 Task: Look for Airbnb properties in Leribe, Lesotho from 4th November, 2023 to 15th November, 2023 for 2 adults.1  bedroom having 1 bed and 1 bathroom. Property type can be hotel. Booking option can be self check-in. 
Action: Mouse moved to (524, 85)
Screenshot: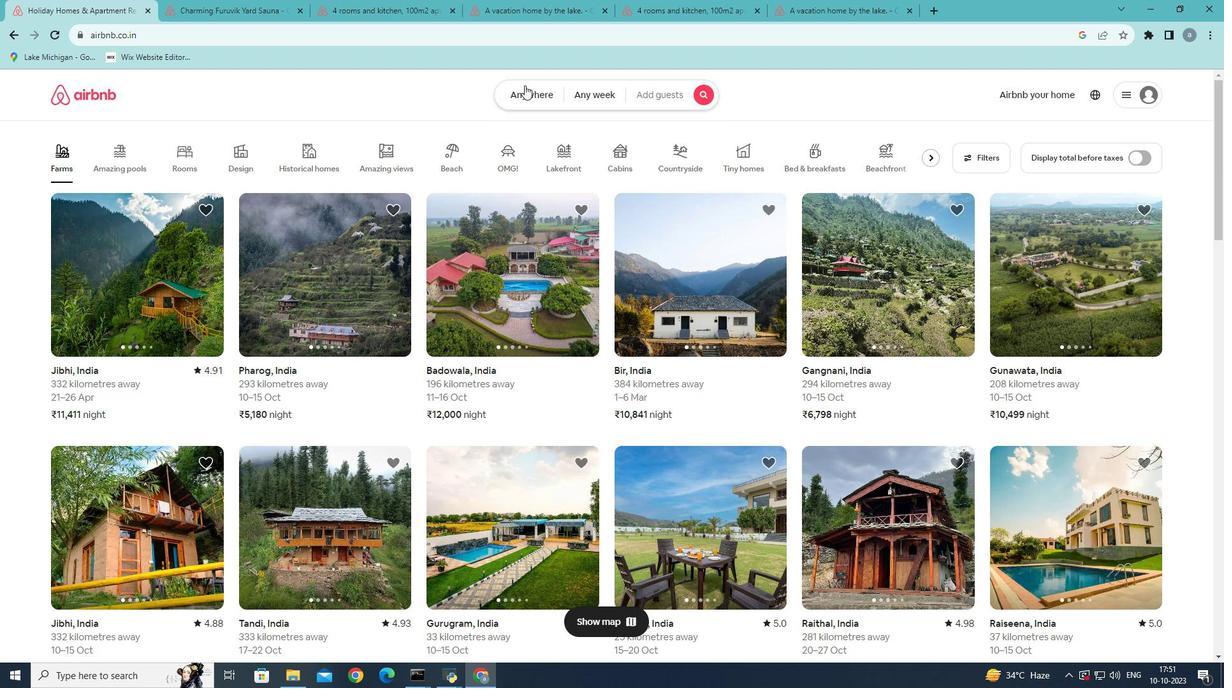 
Action: Mouse pressed left at (524, 85)
Screenshot: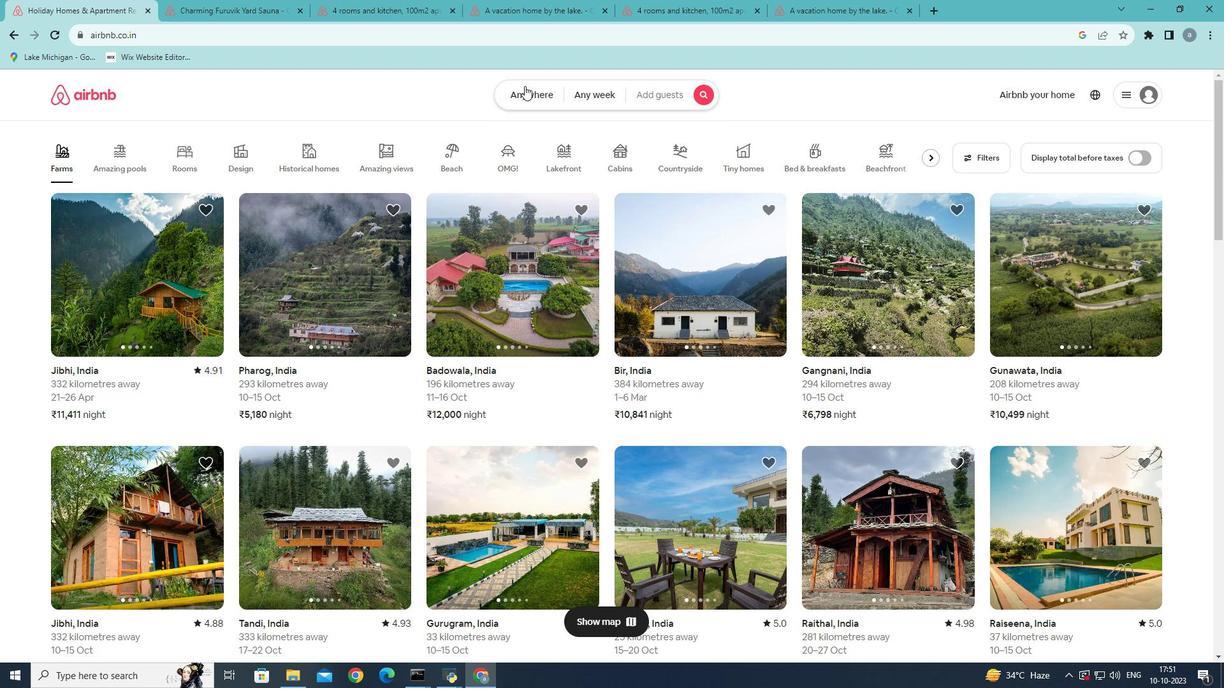 
Action: Mouse moved to (418, 149)
Screenshot: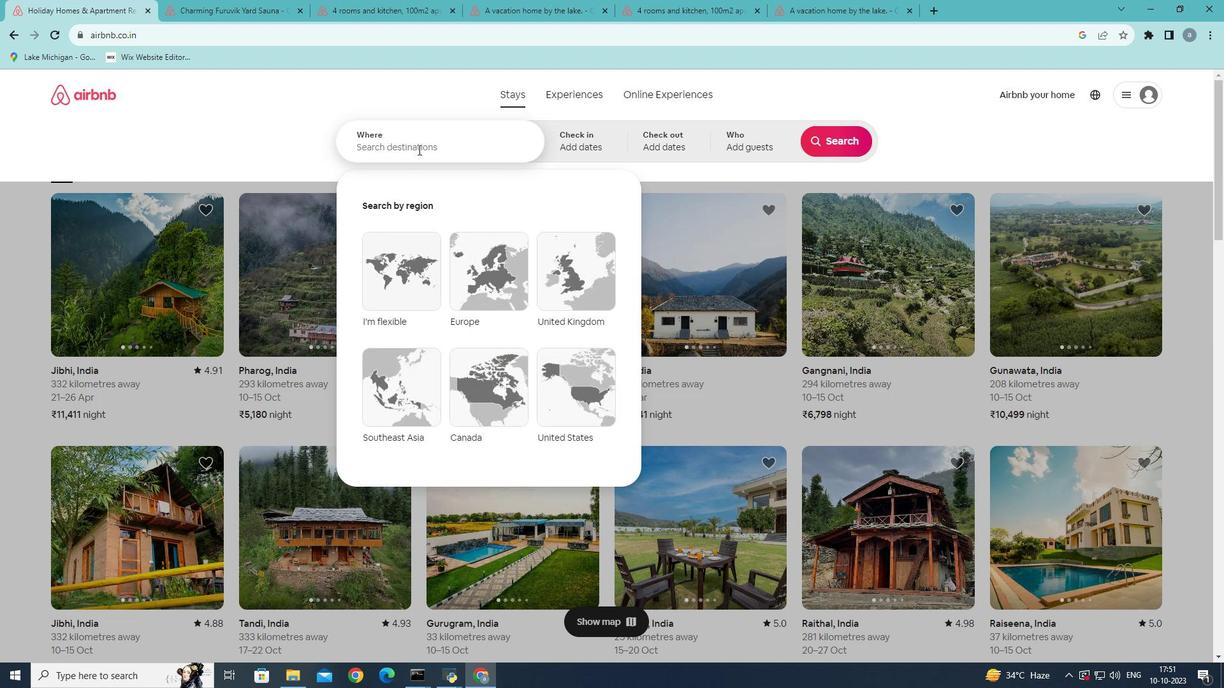 
Action: Mouse pressed left at (418, 149)
Screenshot: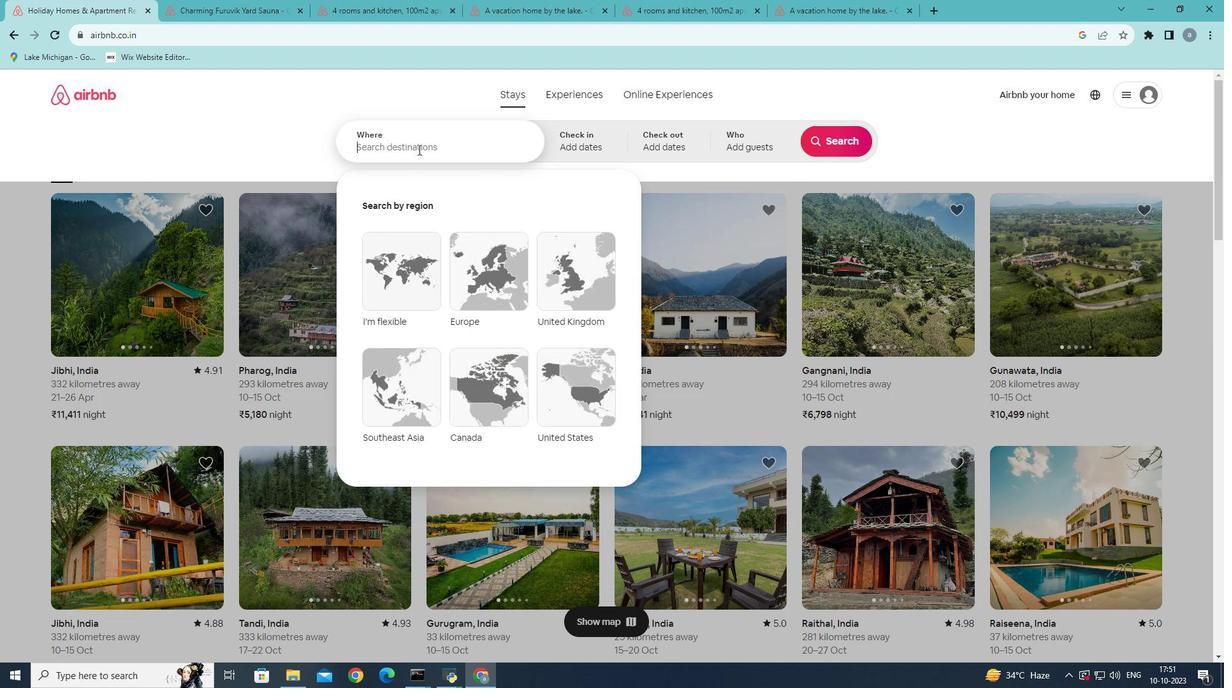 
Action: Key pressed <Key.shift>Lei<Key.backspace>ribe,<Key.shift>Les
Screenshot: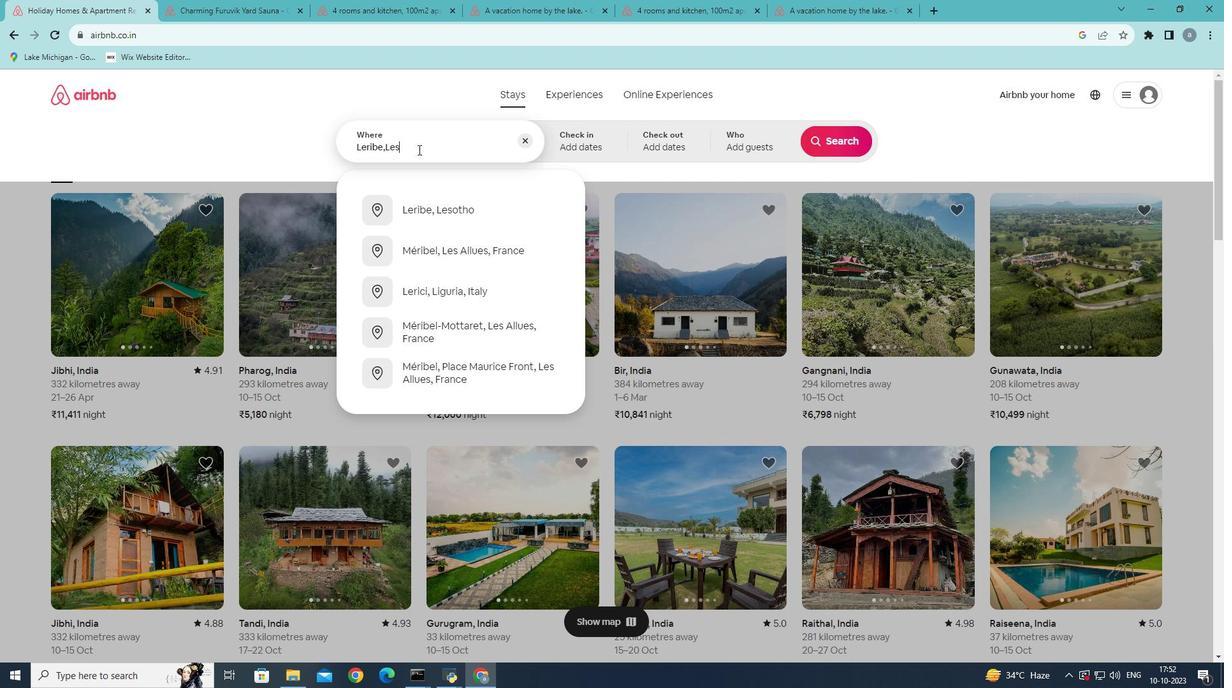 
Action: Mouse moved to (482, 209)
Screenshot: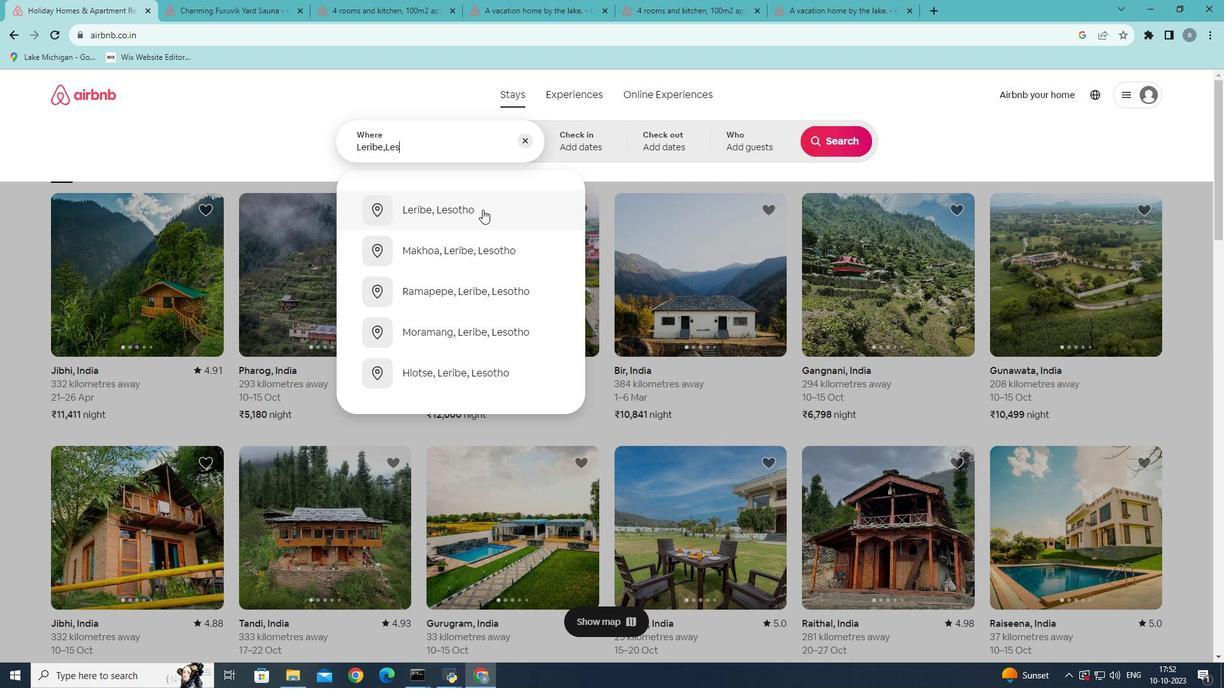 
Action: Mouse pressed left at (482, 209)
Screenshot: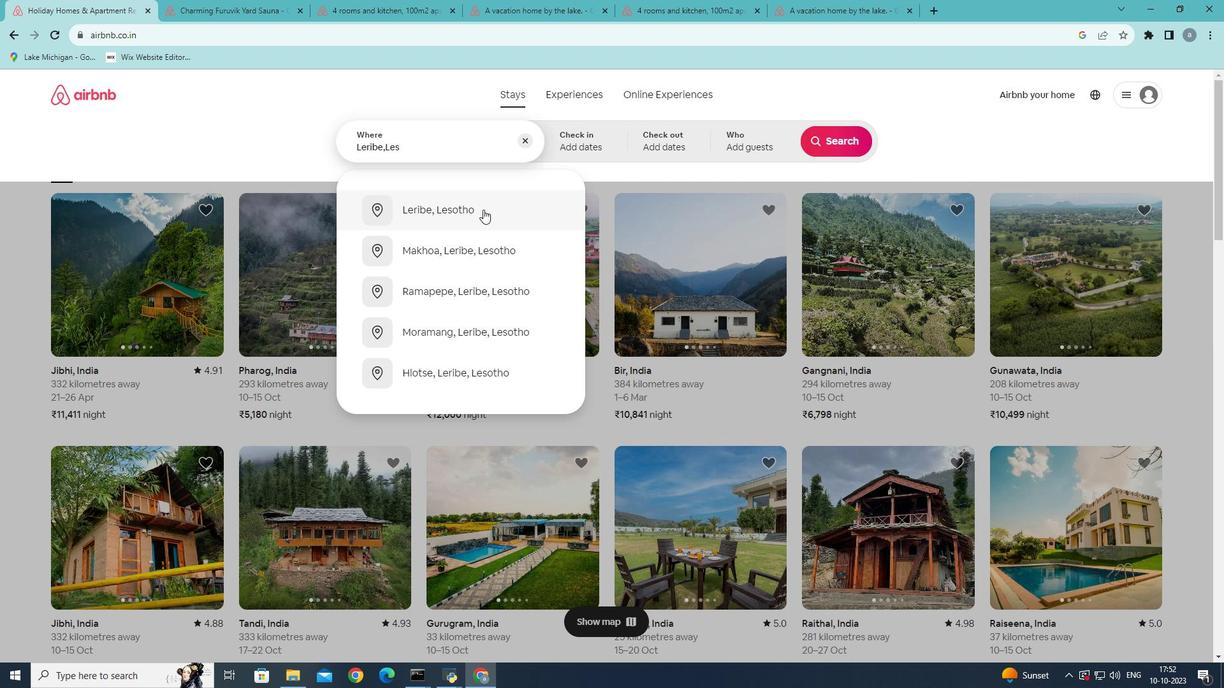 
Action: Mouse moved to (833, 242)
Screenshot: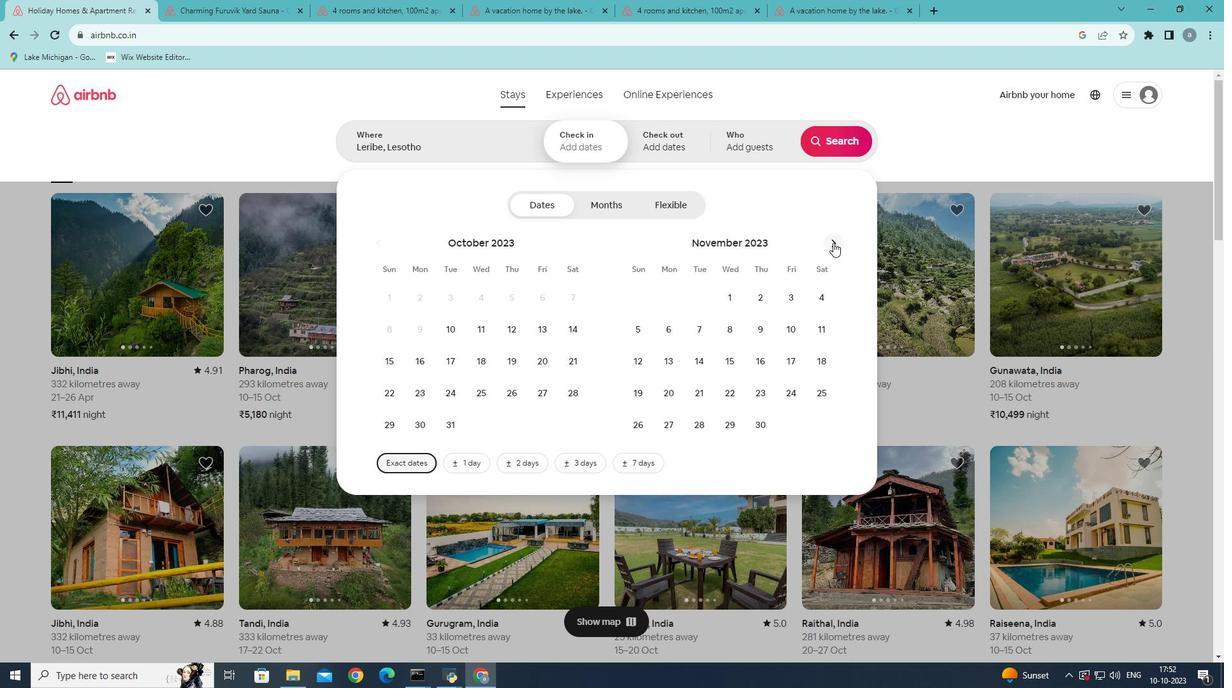
Action: Mouse pressed left at (833, 242)
Screenshot: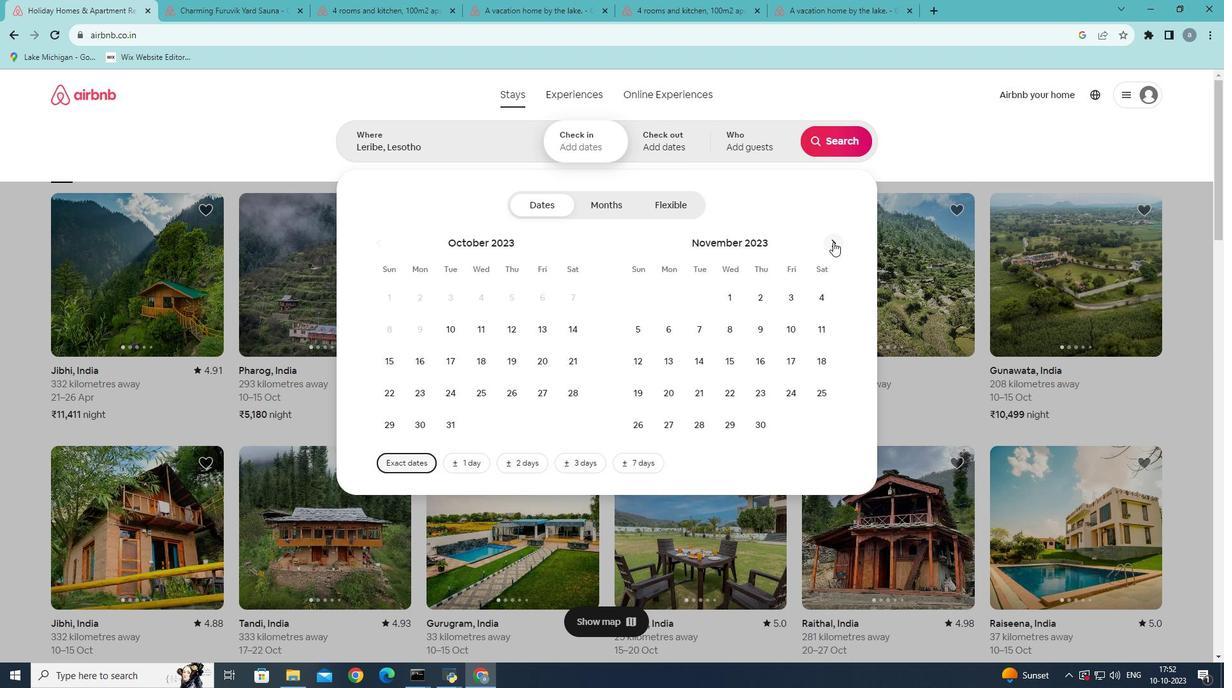 
Action: Mouse moved to (577, 299)
Screenshot: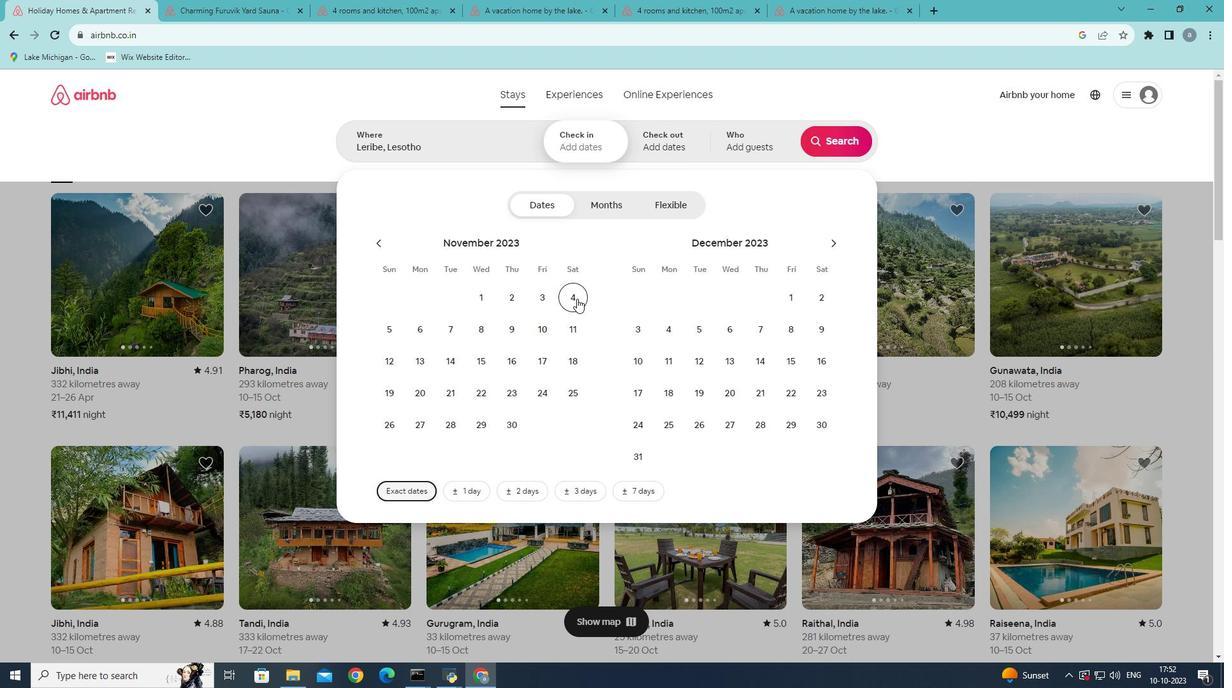 
Action: Mouse pressed left at (577, 299)
Screenshot: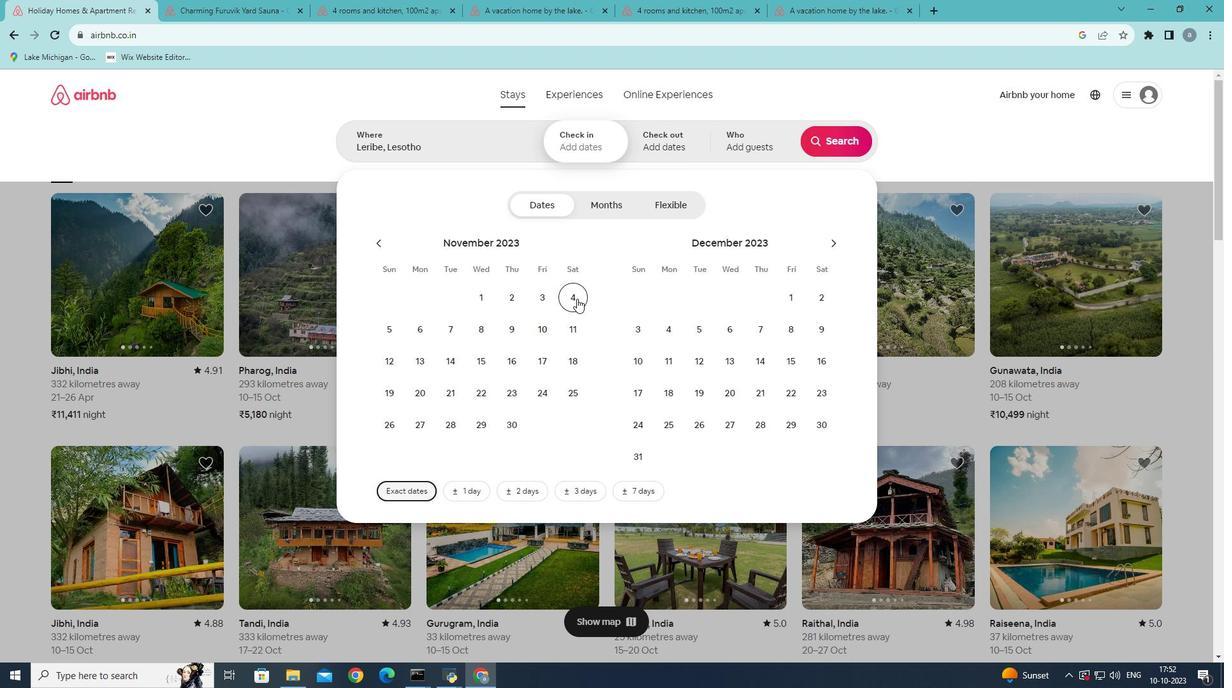 
Action: Mouse moved to (478, 365)
Screenshot: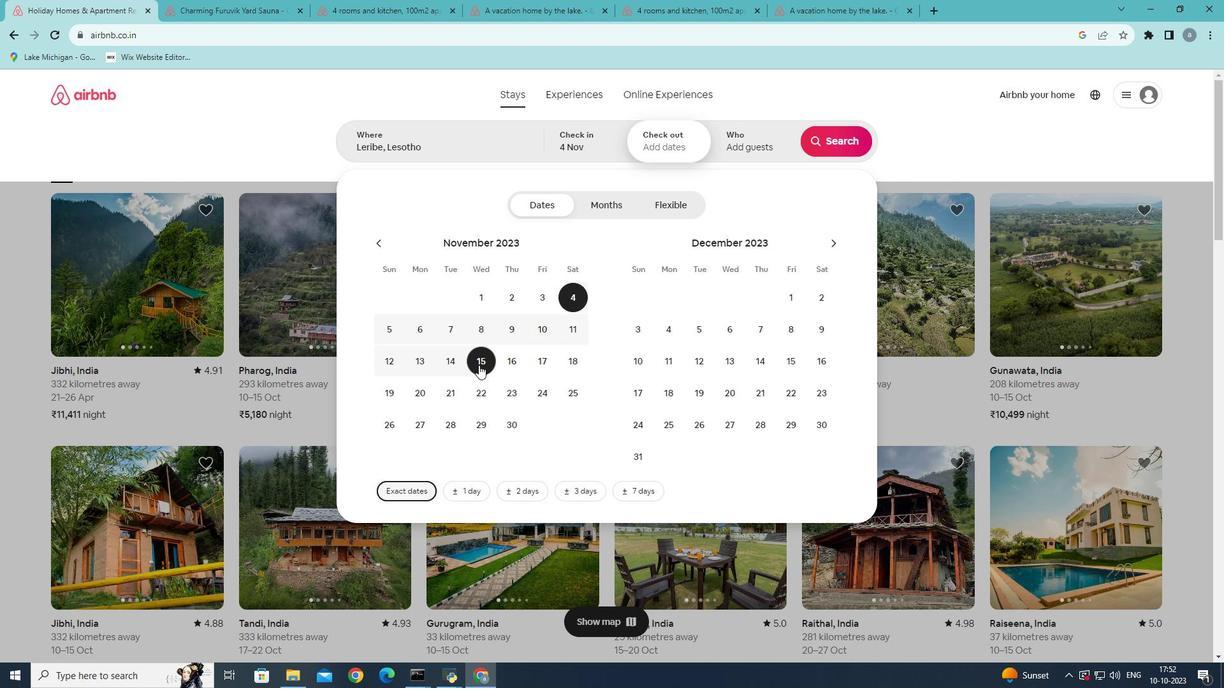 
Action: Mouse pressed left at (478, 365)
Screenshot: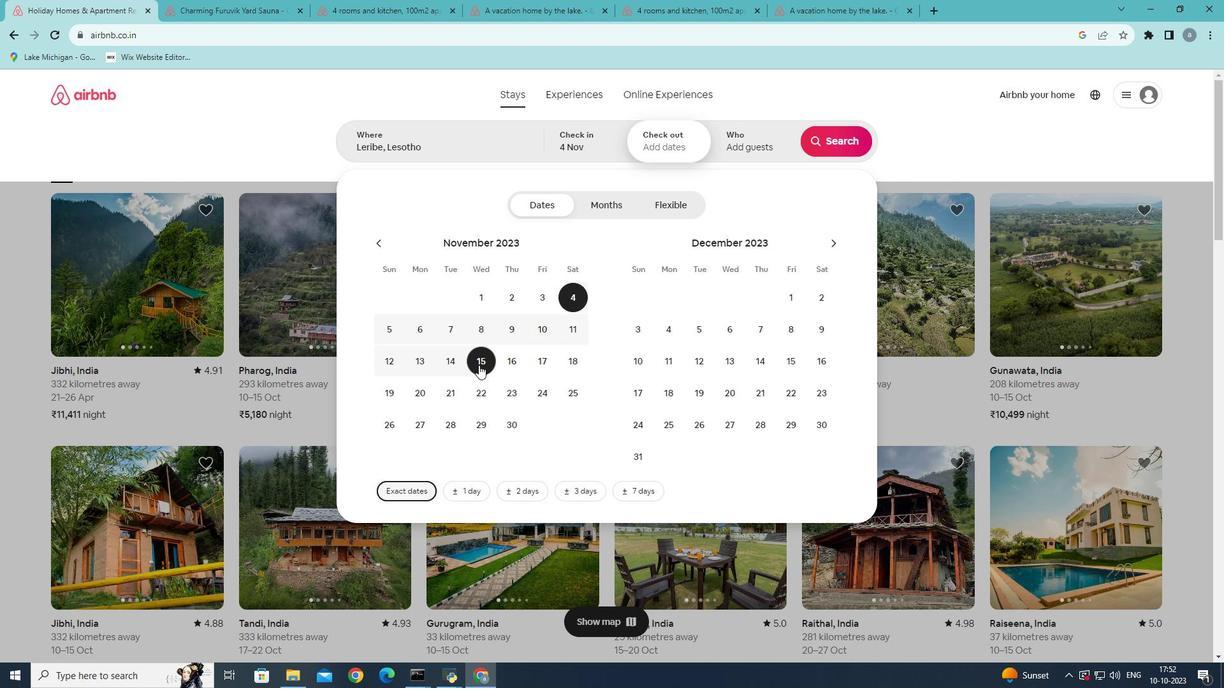 
Action: Mouse moved to (765, 144)
Screenshot: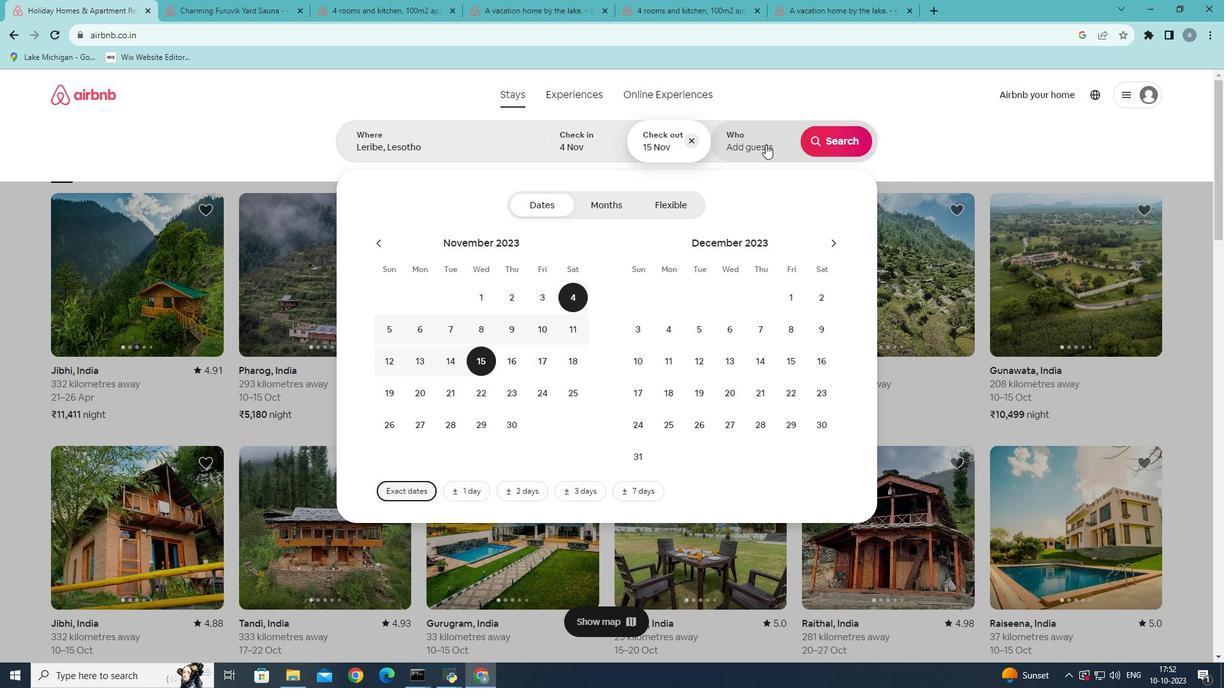 
Action: Mouse pressed left at (765, 144)
Screenshot: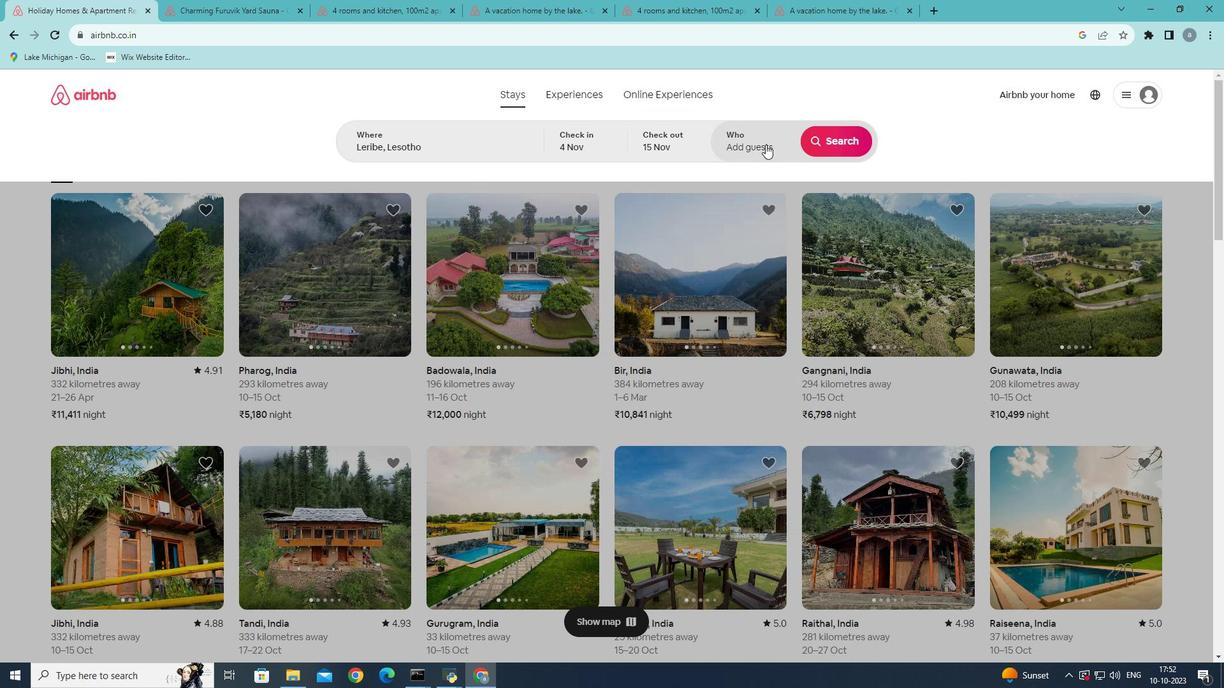 
Action: Mouse moved to (837, 210)
Screenshot: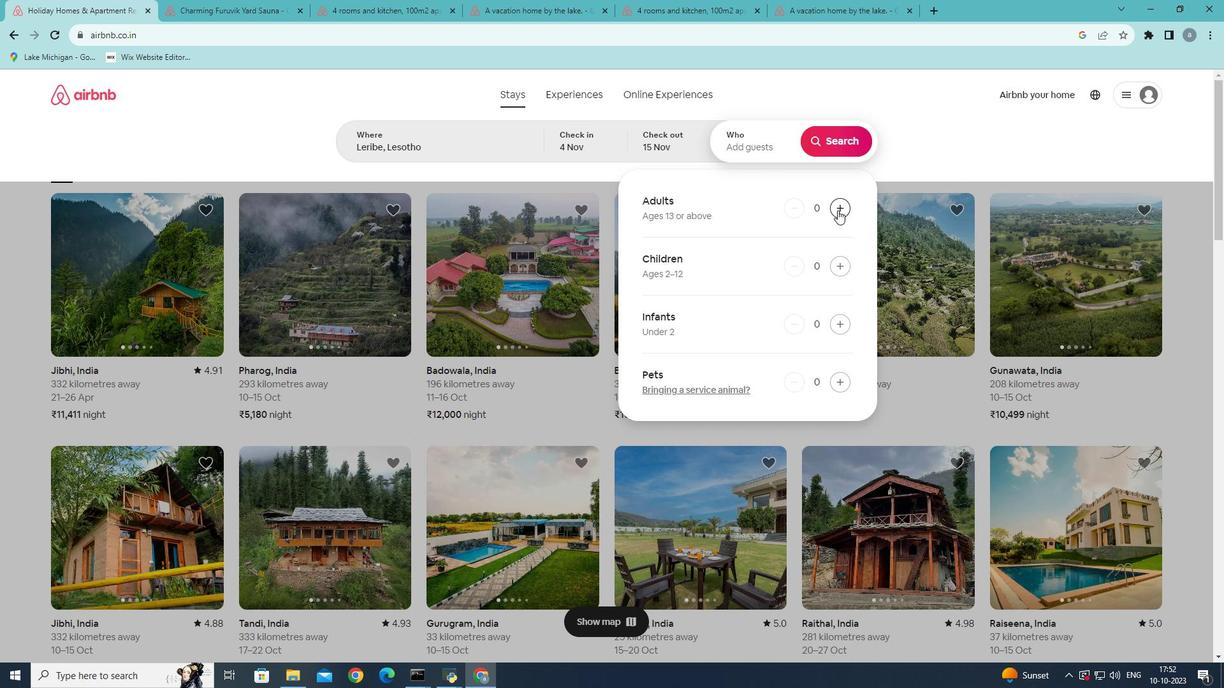 
Action: Mouse pressed left at (837, 210)
Screenshot: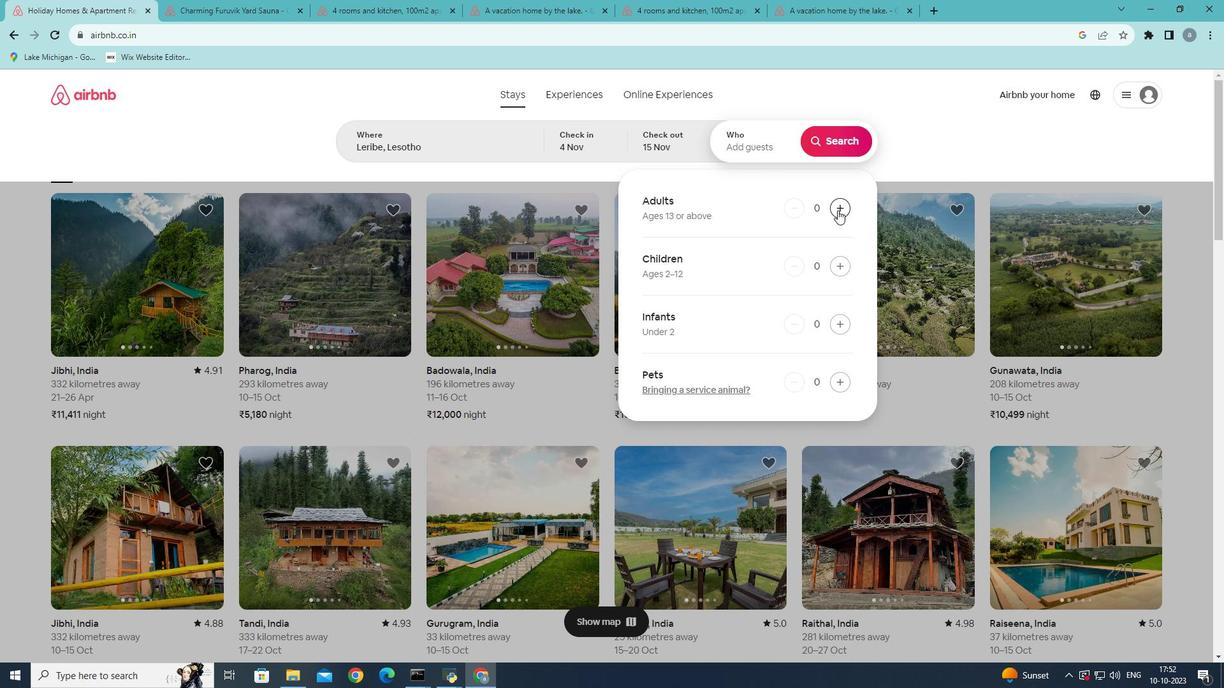 
Action: Mouse pressed left at (837, 210)
Screenshot: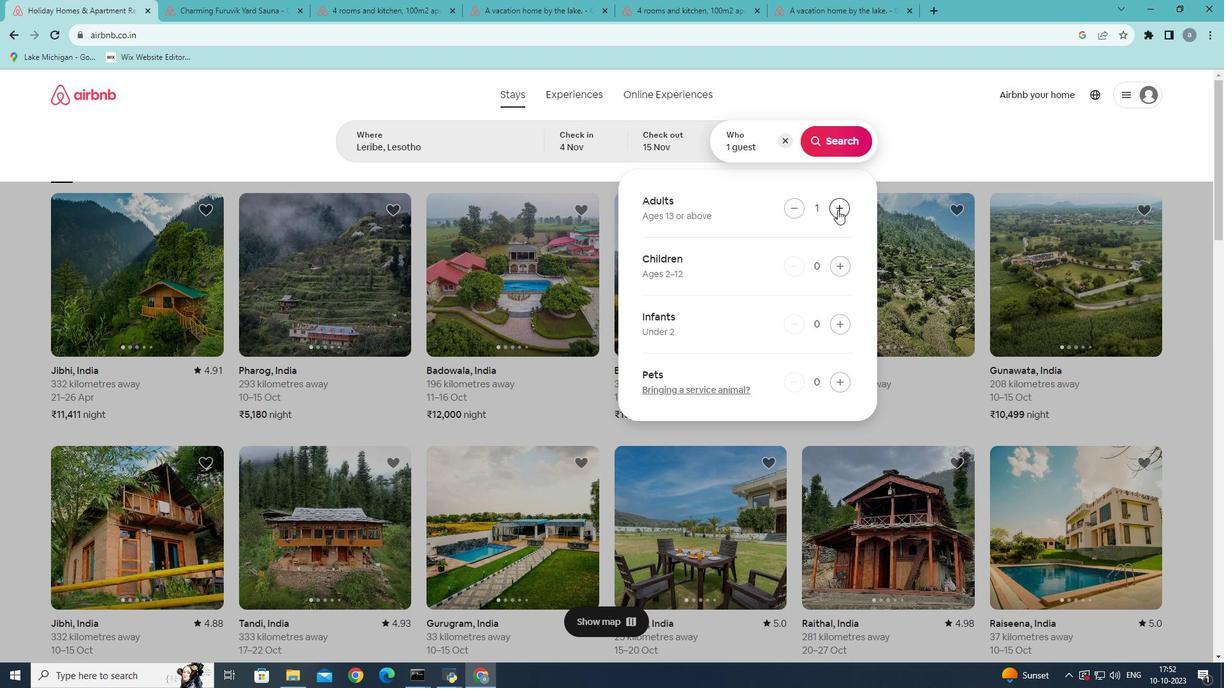 
Action: Mouse moved to (846, 144)
Screenshot: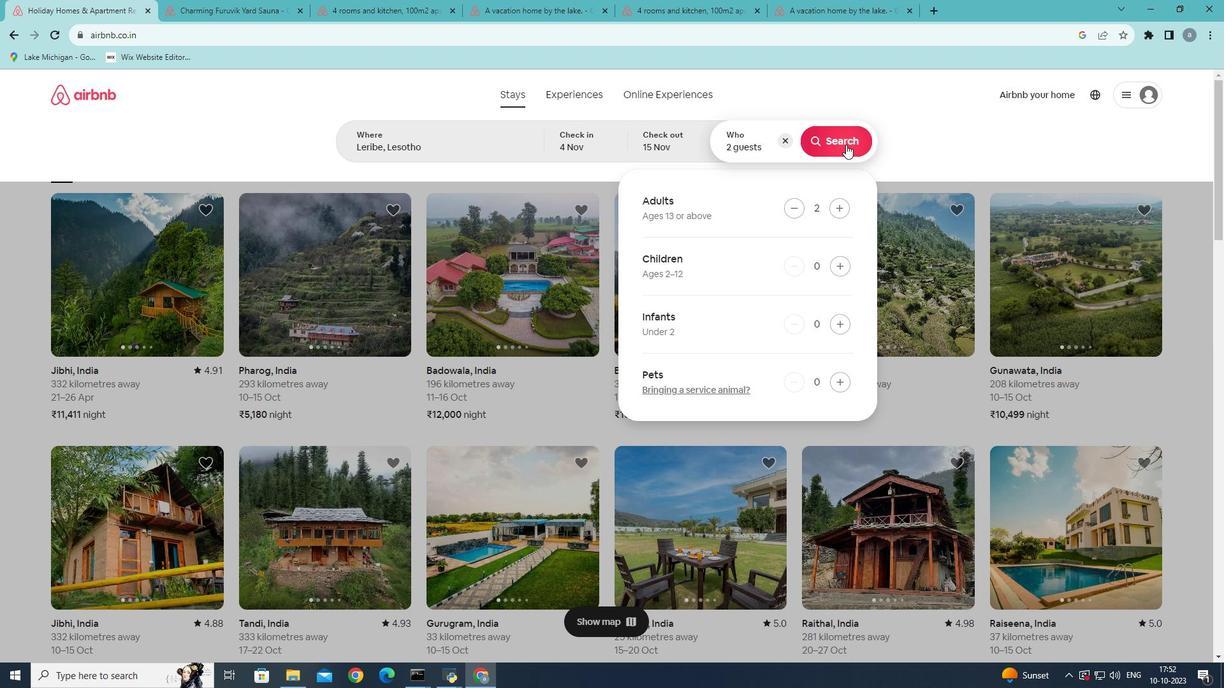 
Action: Mouse pressed left at (846, 144)
Screenshot: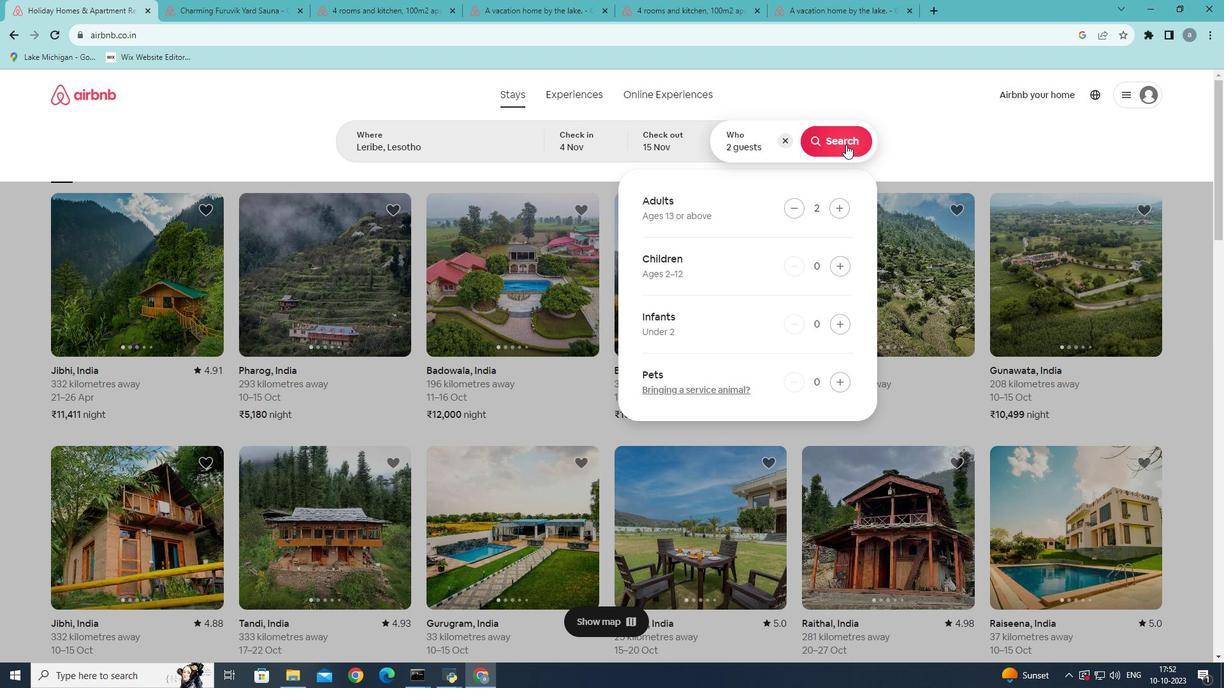 
Action: Mouse moved to (1016, 141)
Screenshot: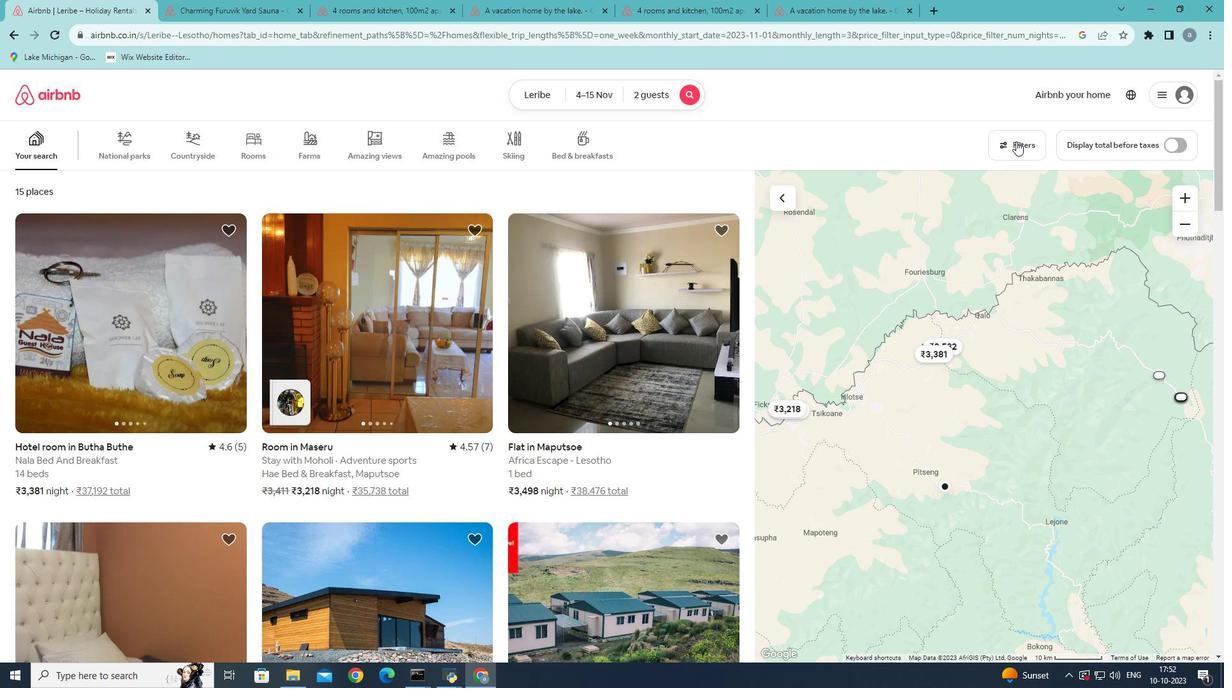 
Action: Mouse pressed left at (1016, 141)
Screenshot: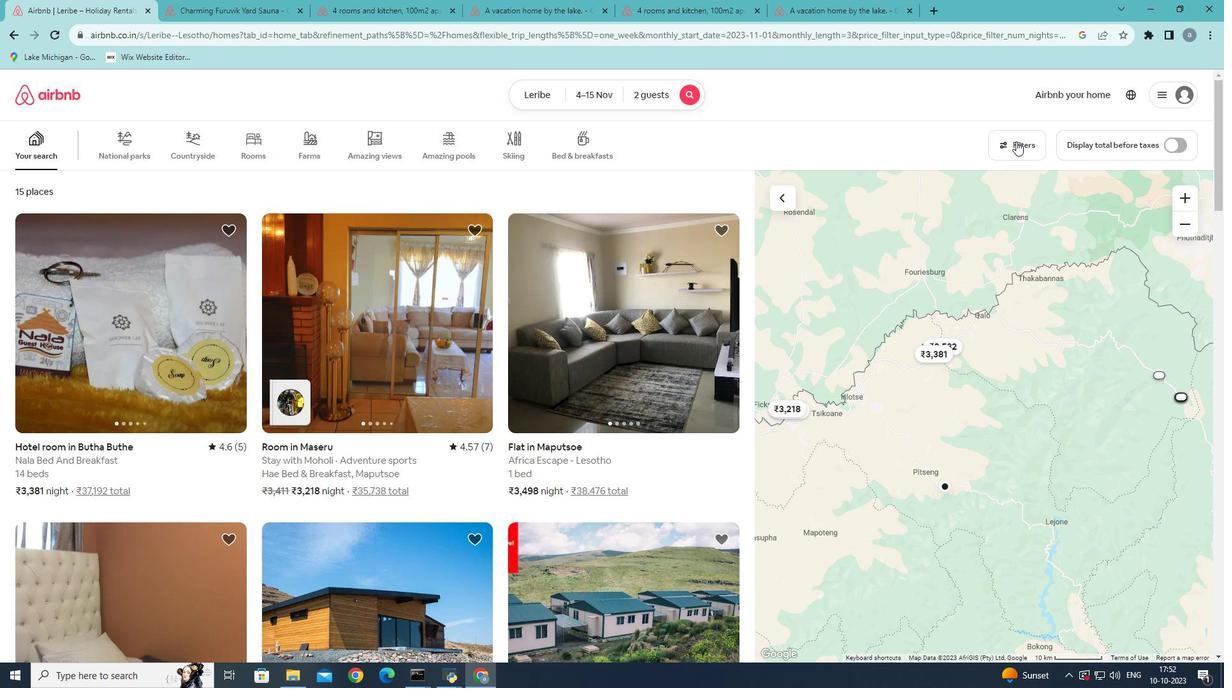 
Action: Mouse moved to (618, 383)
Screenshot: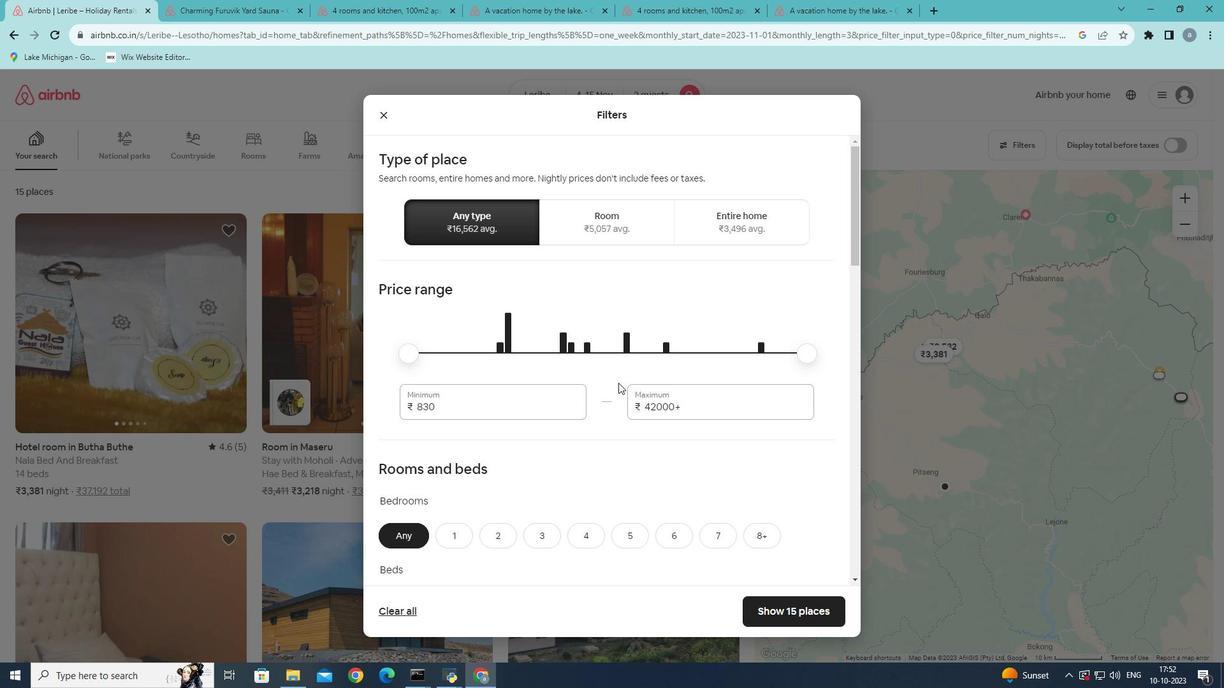 
Action: Mouse scrolled (618, 382) with delta (0, 0)
Screenshot: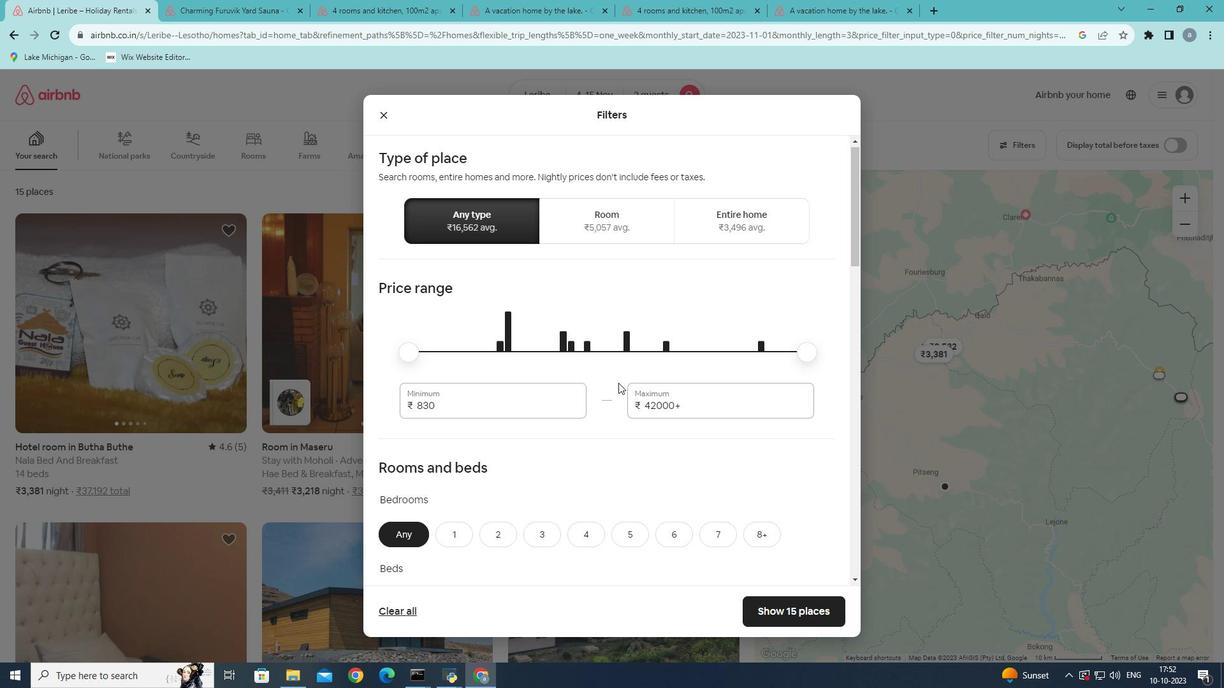 
Action: Mouse scrolled (618, 382) with delta (0, 0)
Screenshot: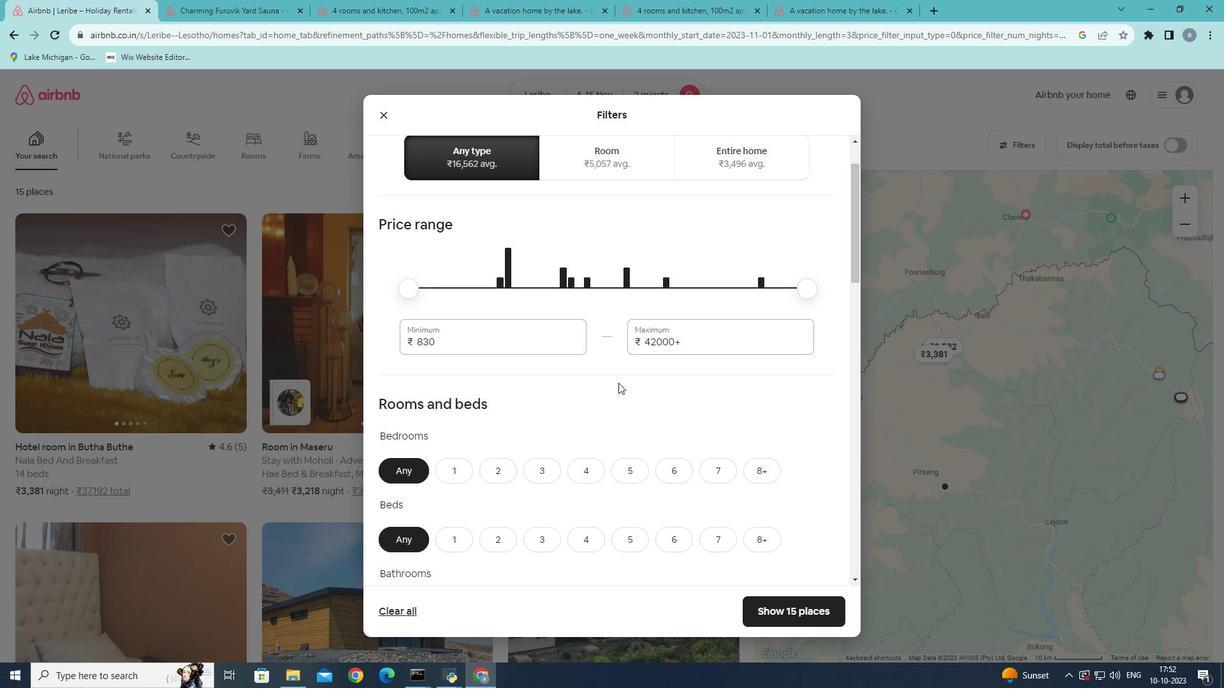 
Action: Mouse scrolled (618, 382) with delta (0, 0)
Screenshot: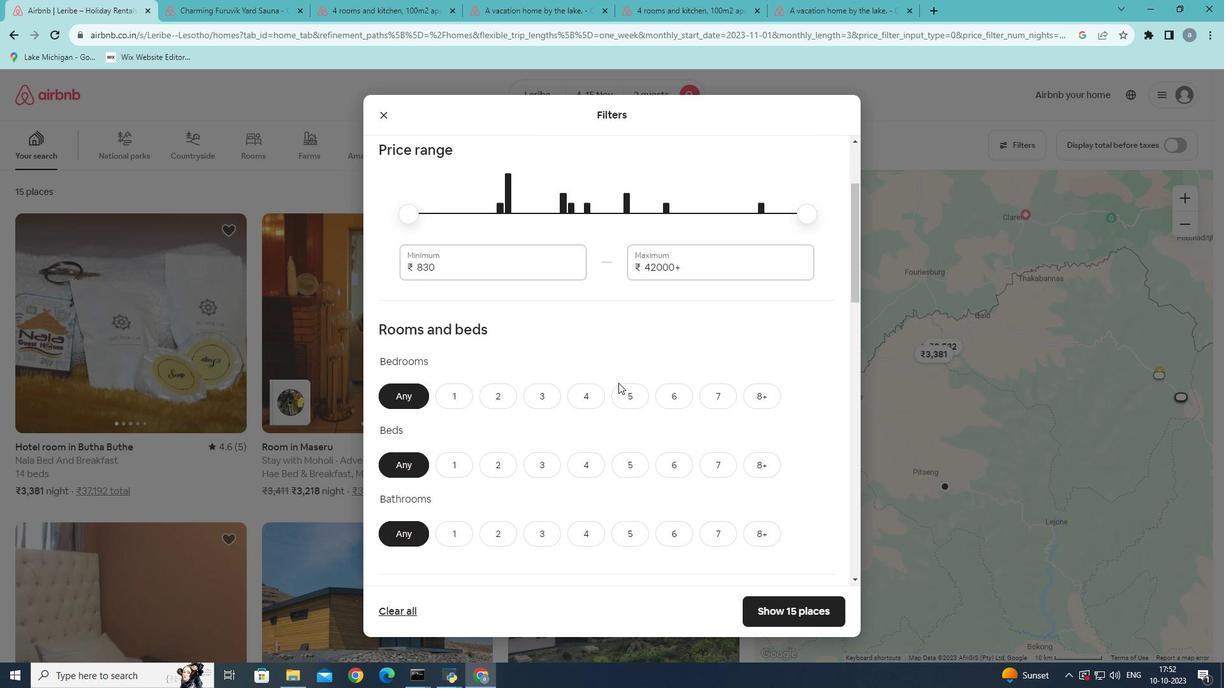
Action: Mouse scrolled (618, 382) with delta (0, 0)
Screenshot: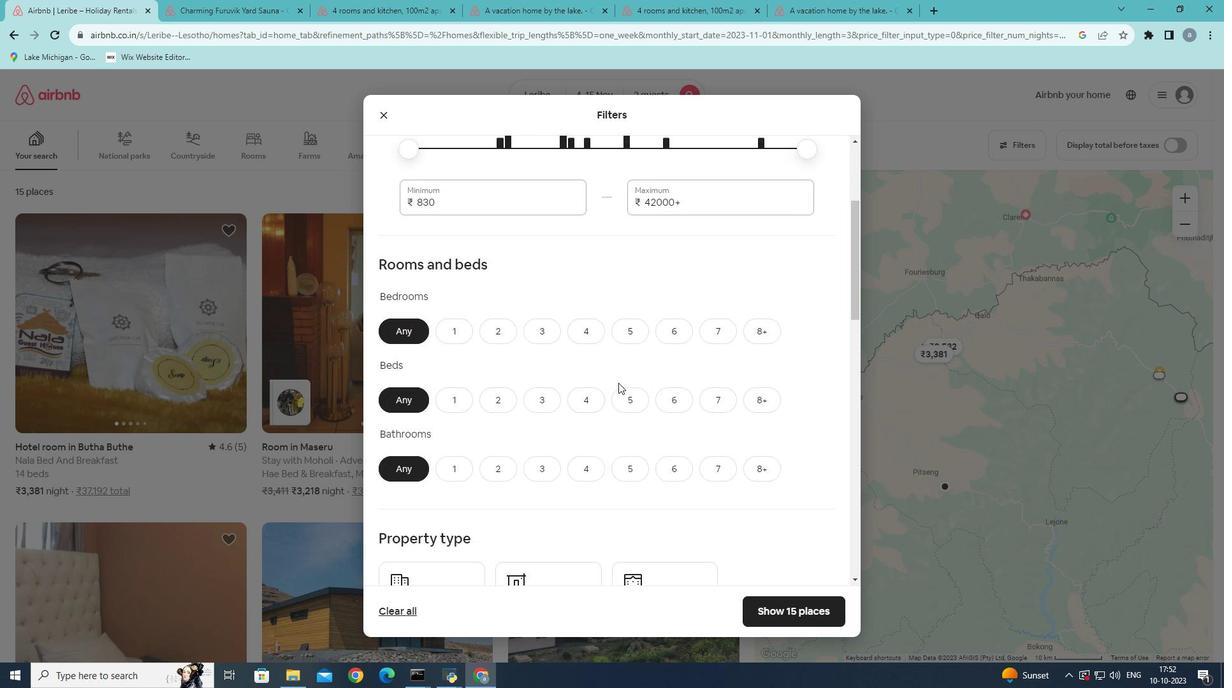 
Action: Mouse moved to (457, 290)
Screenshot: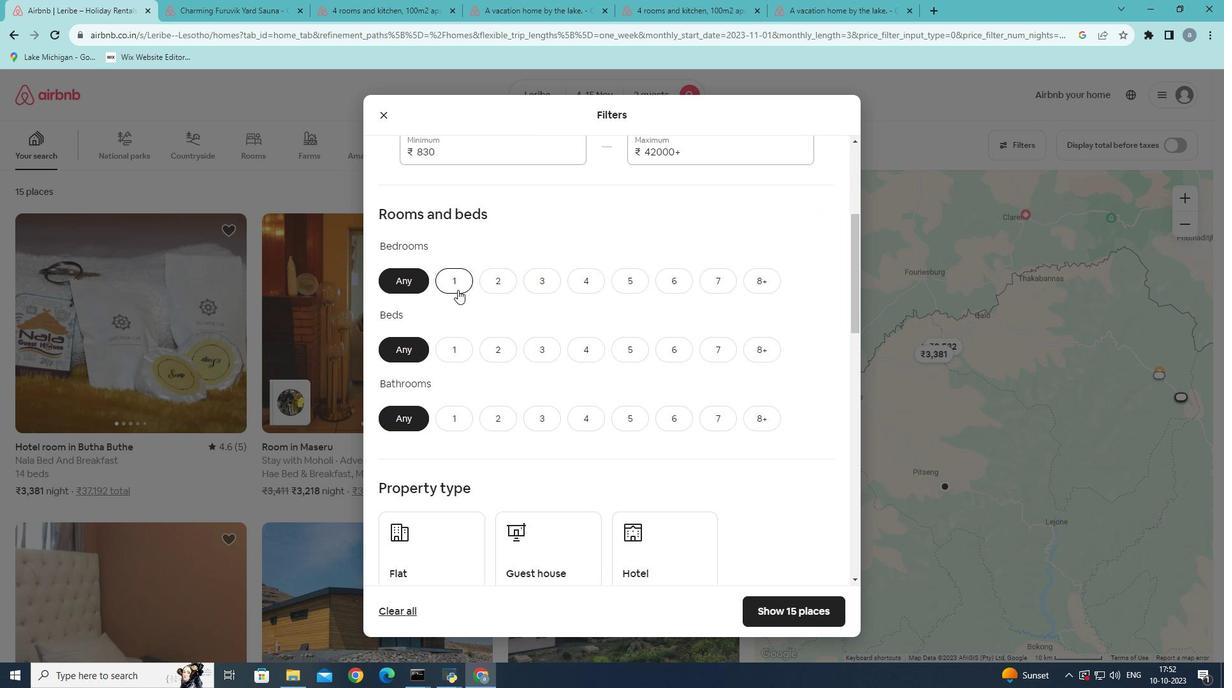 
Action: Mouse pressed left at (457, 290)
Screenshot: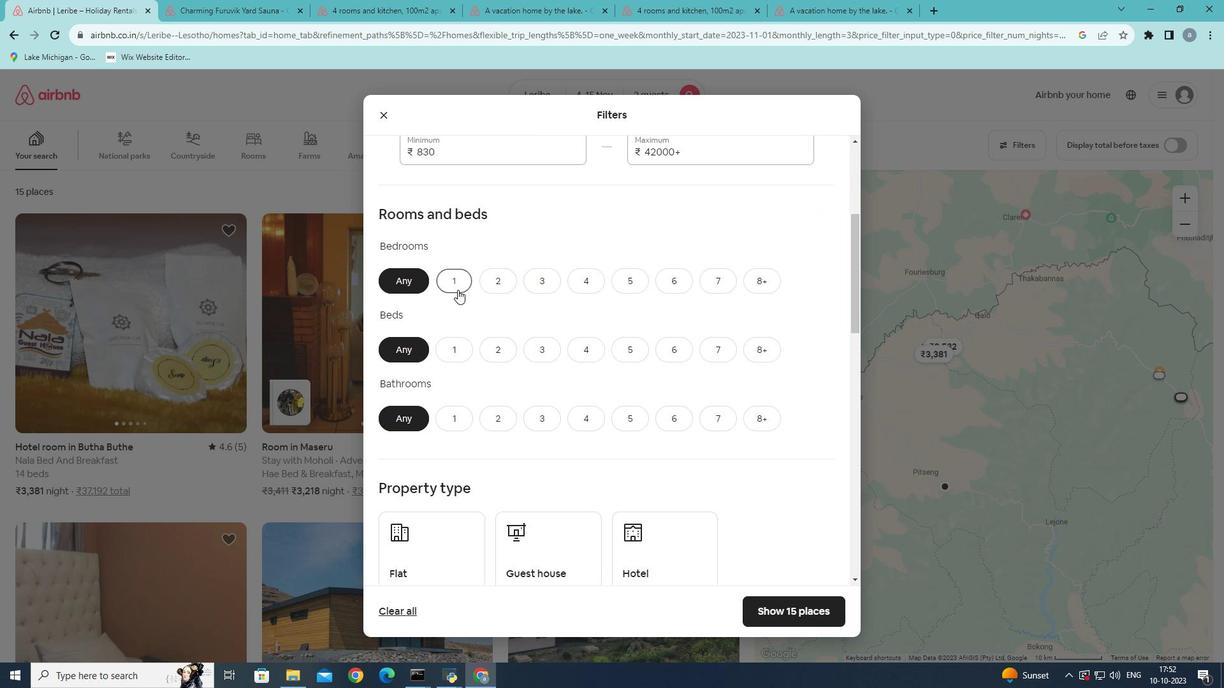 
Action: Mouse moved to (466, 353)
Screenshot: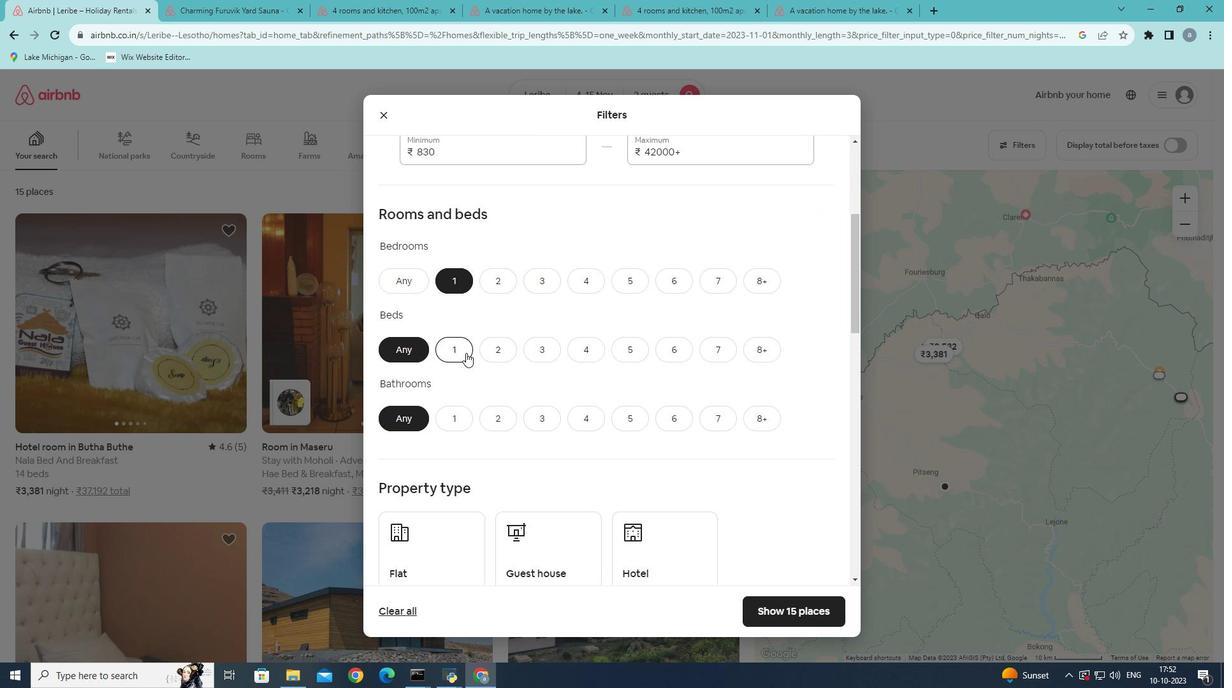
Action: Mouse pressed left at (466, 353)
Screenshot: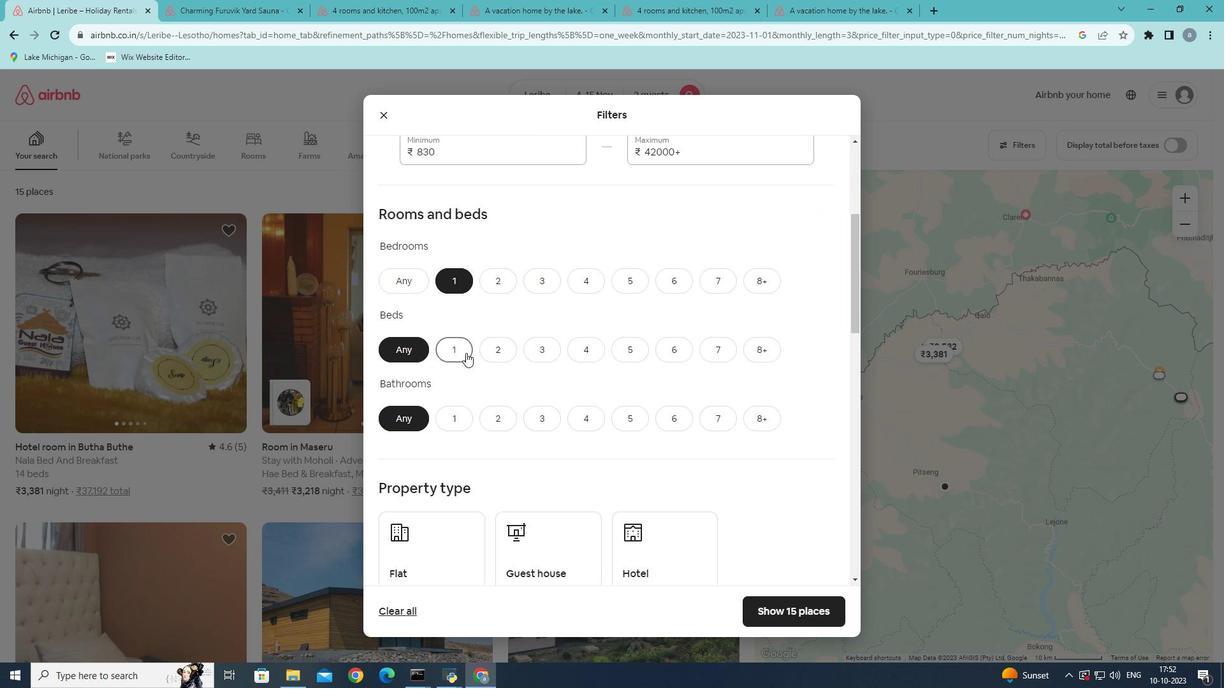 
Action: Mouse moved to (461, 416)
Screenshot: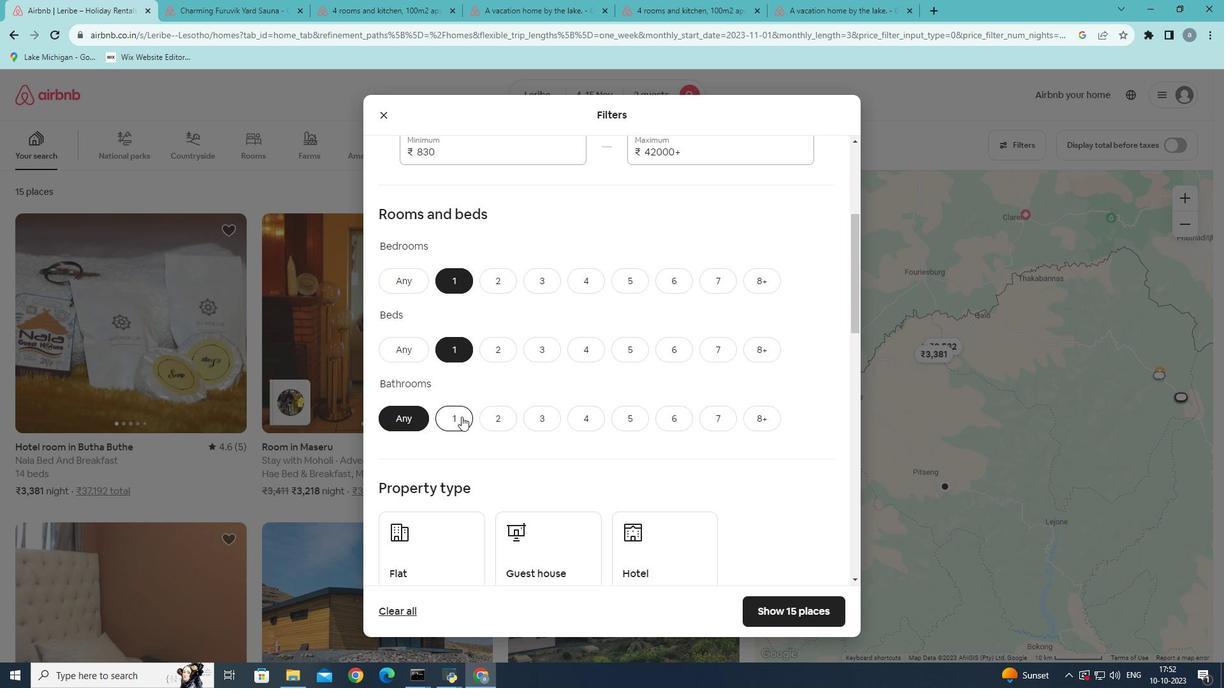 
Action: Mouse pressed left at (461, 416)
Screenshot: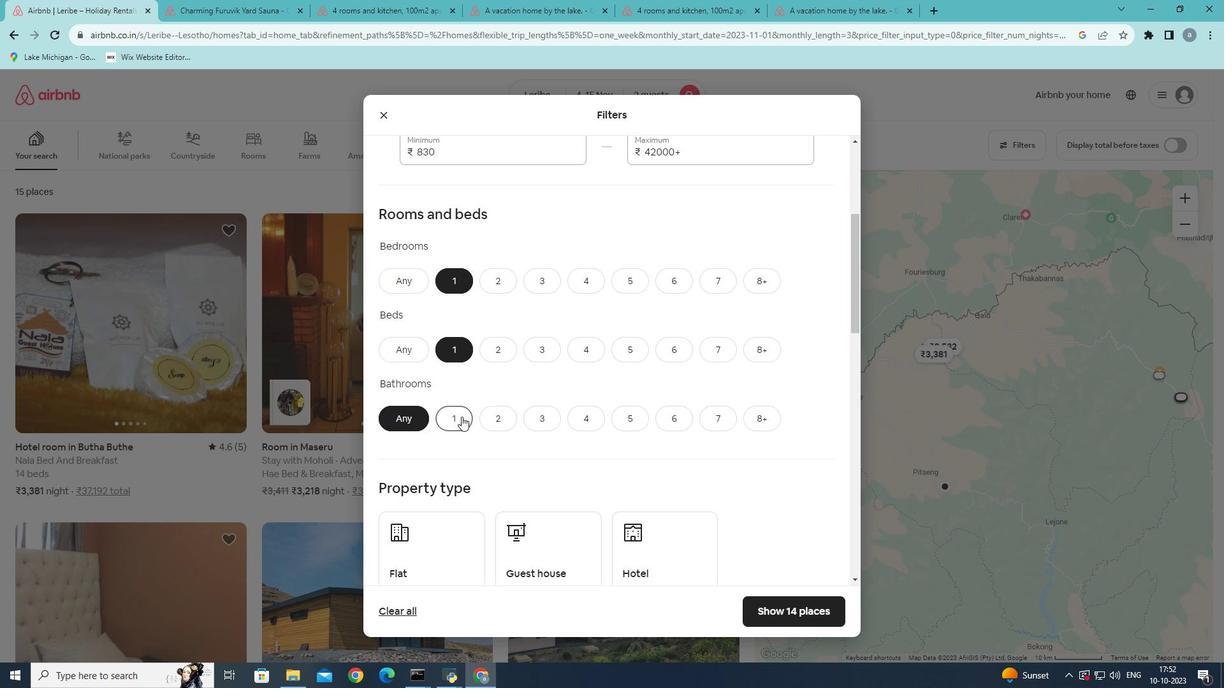 
Action: Mouse moved to (555, 374)
Screenshot: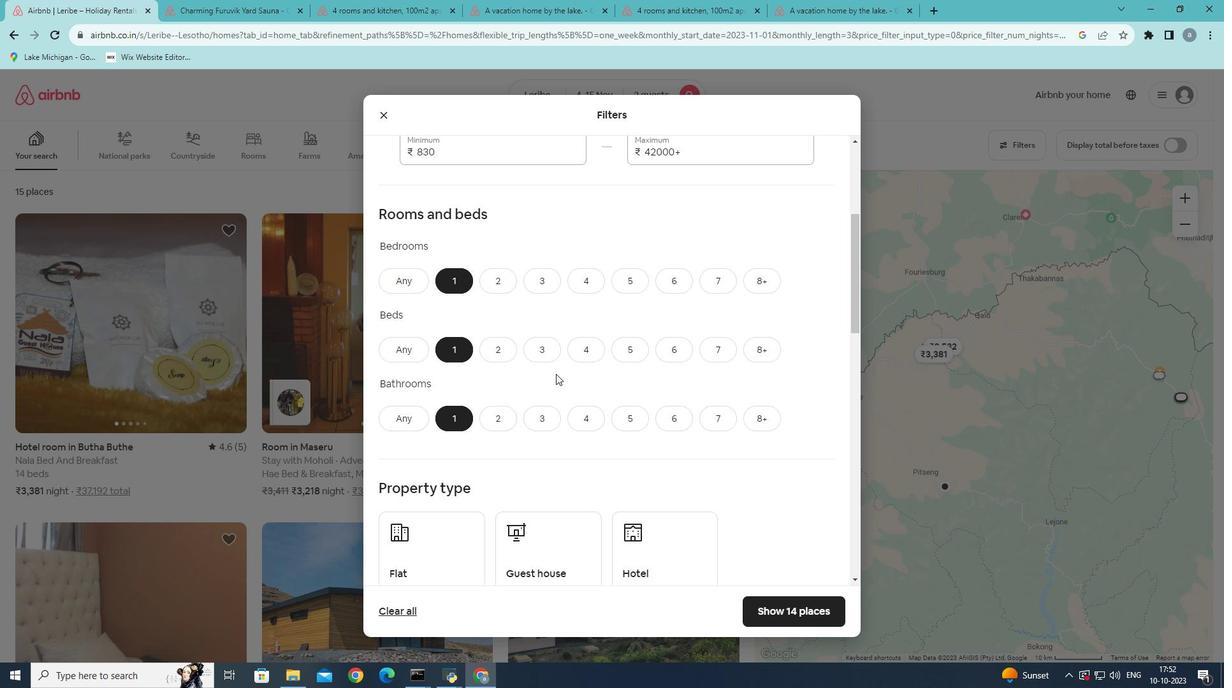 
Action: Mouse scrolled (555, 373) with delta (0, 0)
Screenshot: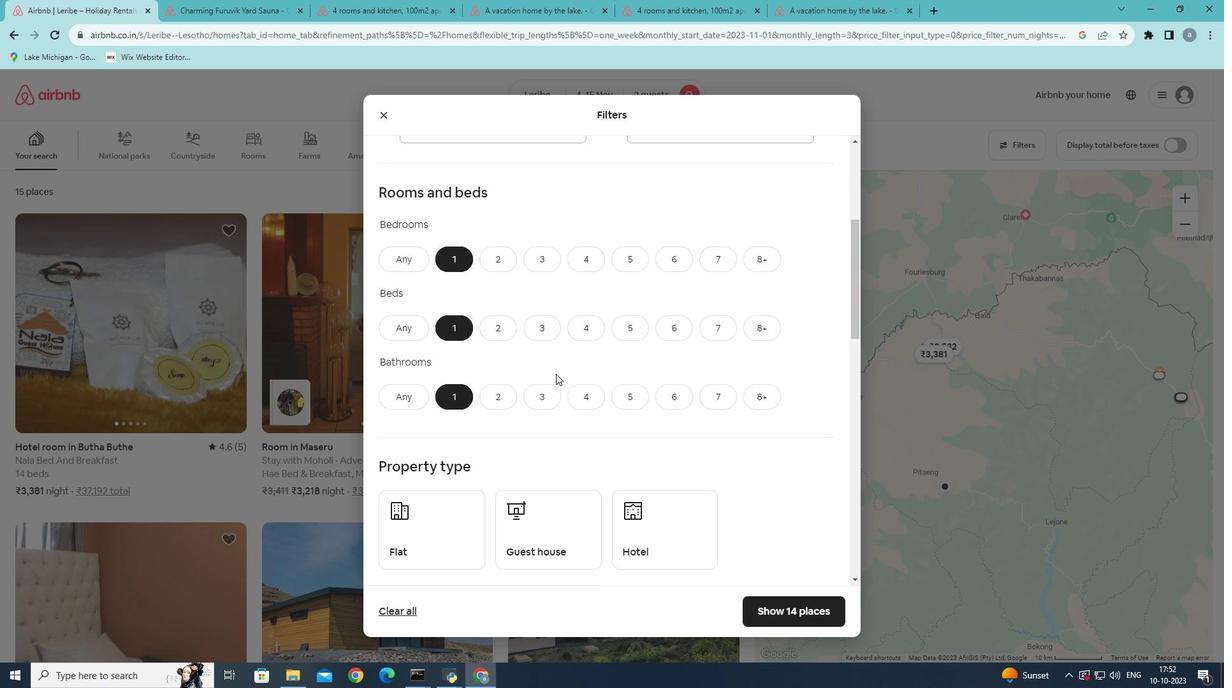 
Action: Mouse scrolled (555, 373) with delta (0, 0)
Screenshot: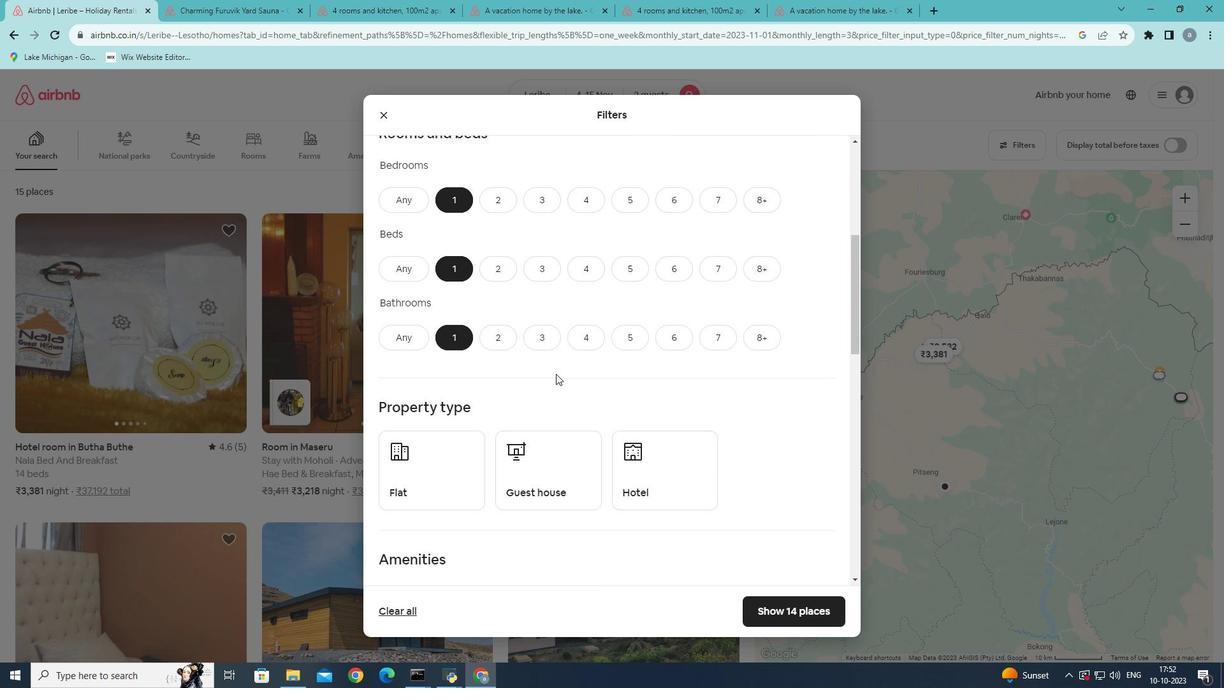 
Action: Mouse moved to (555, 371)
Screenshot: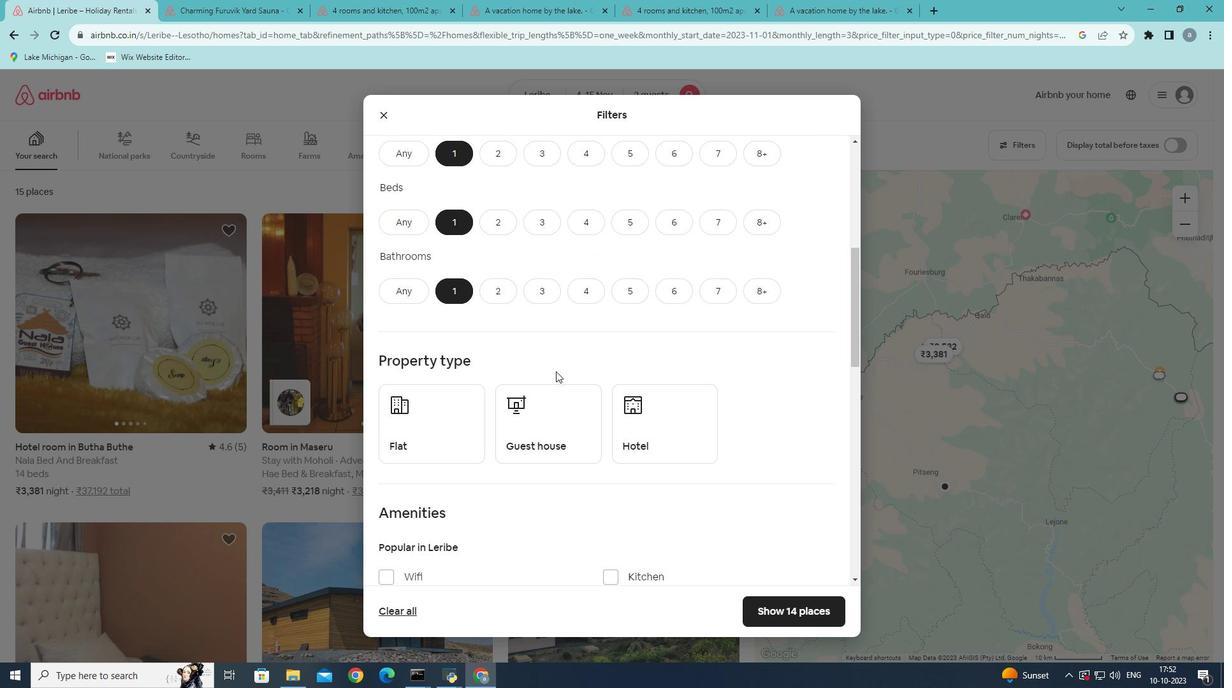 
Action: Mouse scrolled (555, 371) with delta (0, 0)
Screenshot: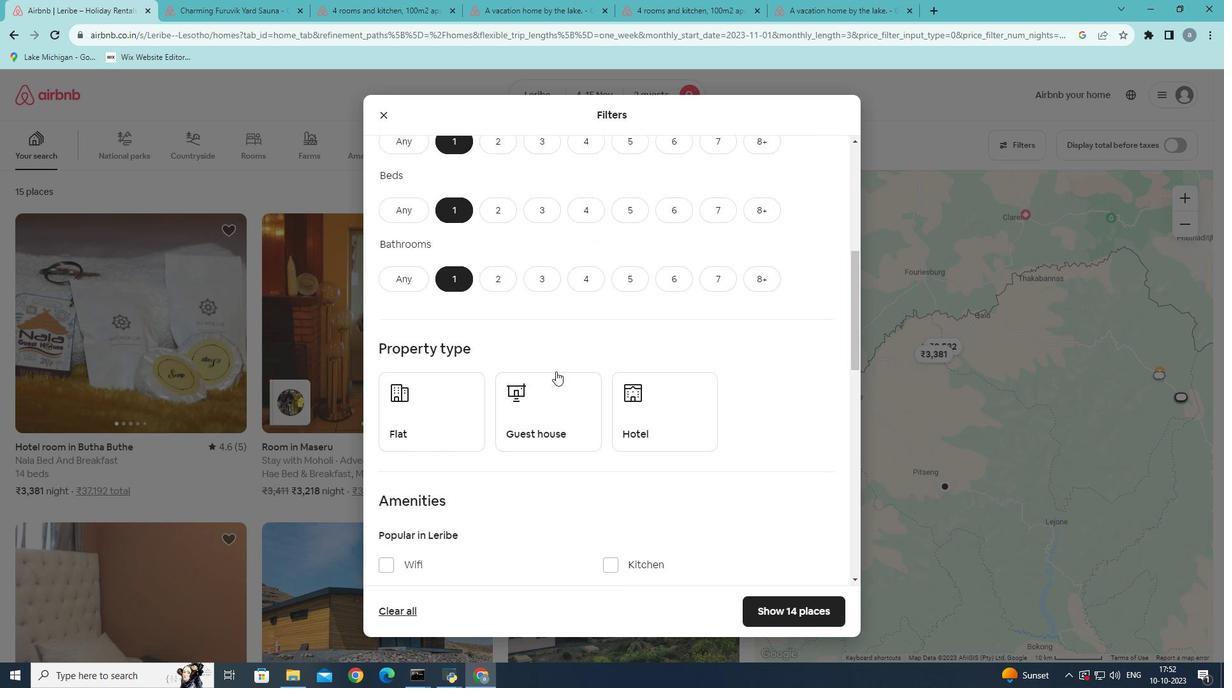
Action: Mouse moved to (691, 365)
Screenshot: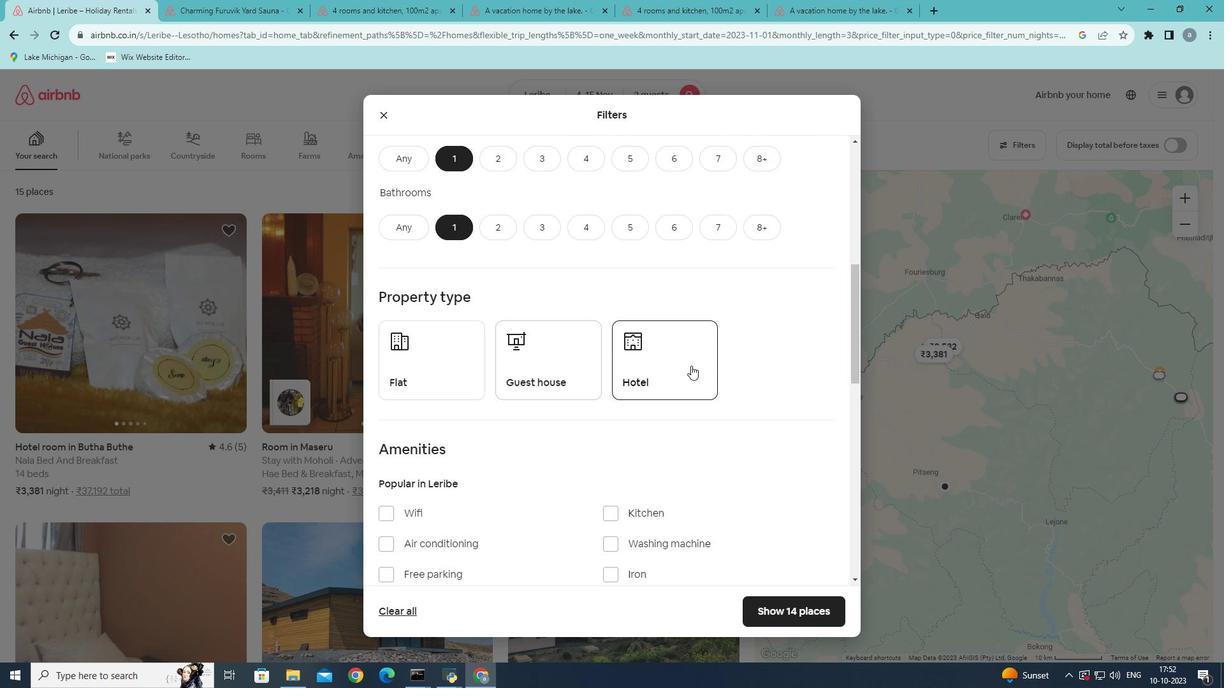 
Action: Mouse pressed left at (691, 365)
Screenshot: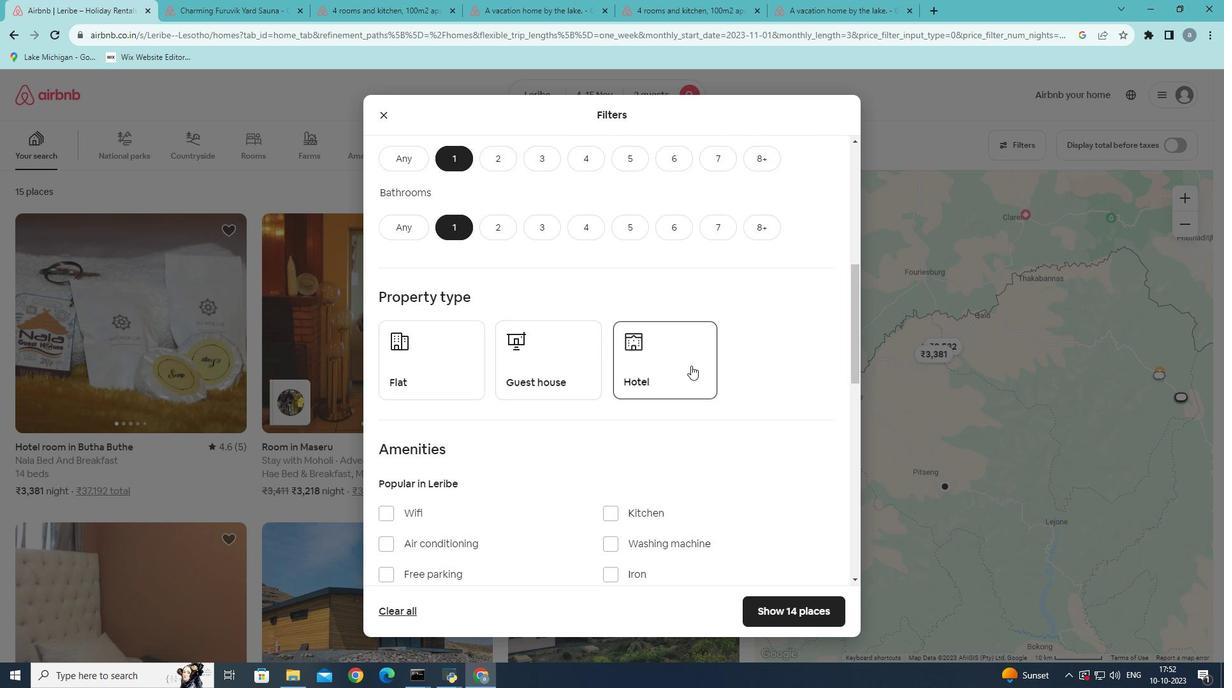 
Action: Mouse moved to (684, 395)
Screenshot: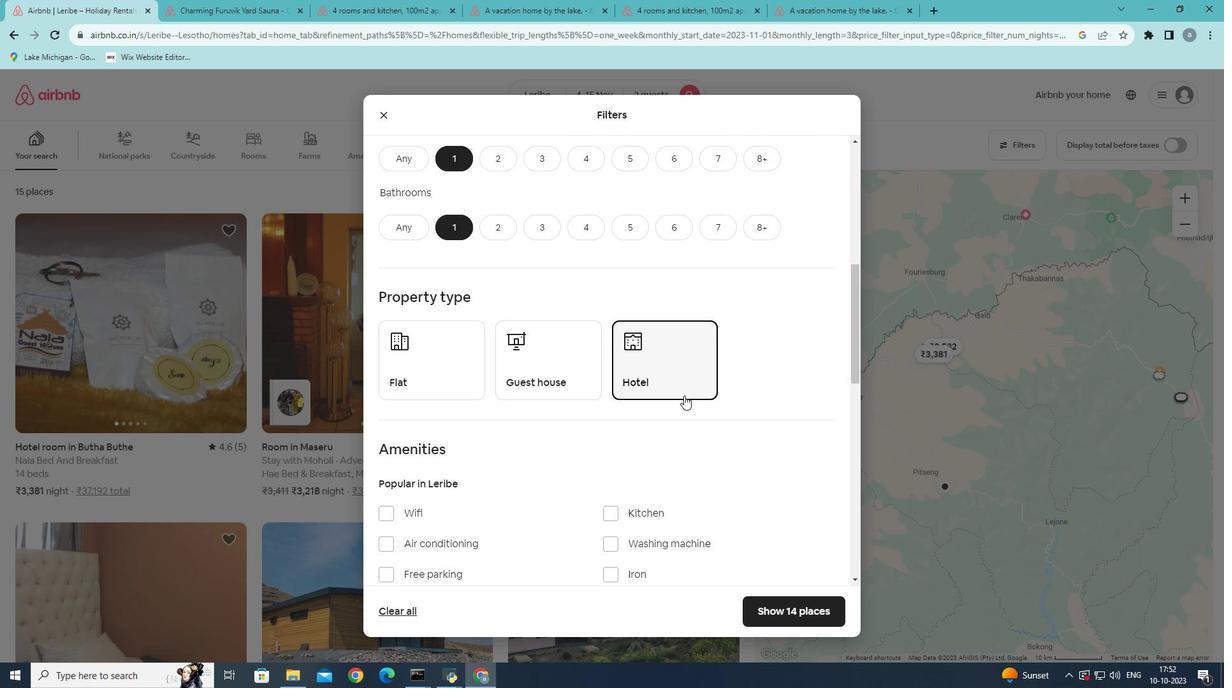 
Action: Mouse scrolled (684, 395) with delta (0, 0)
Screenshot: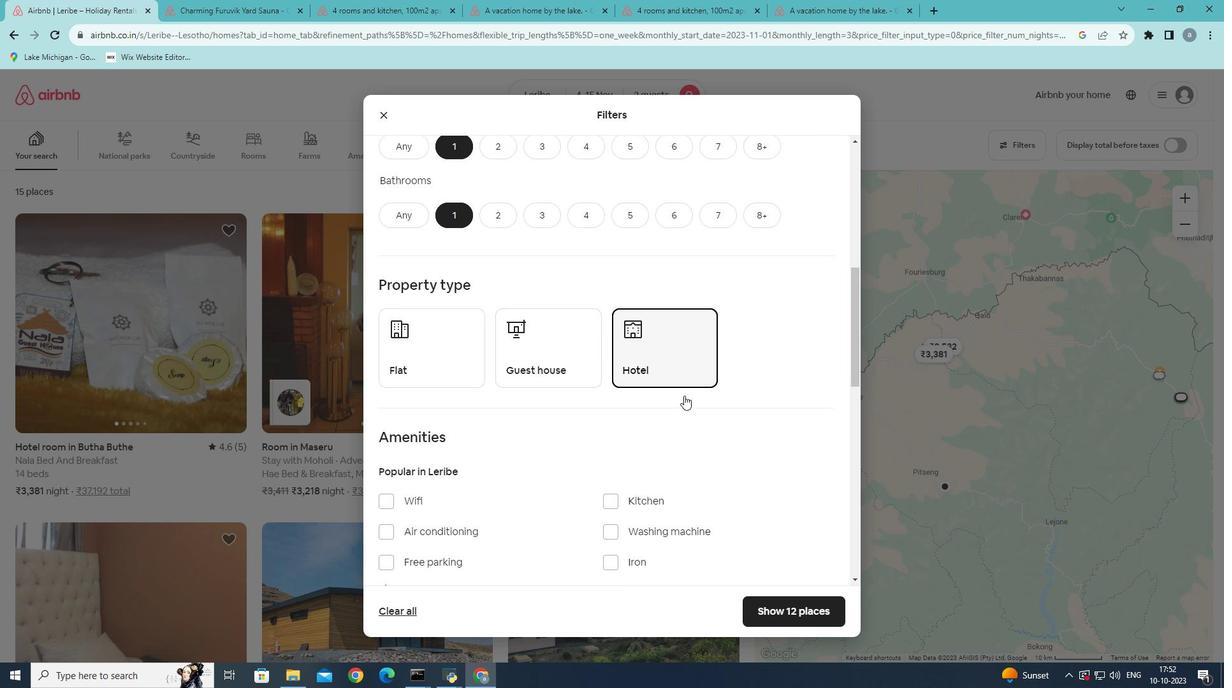 
Action: Mouse scrolled (684, 395) with delta (0, 0)
Screenshot: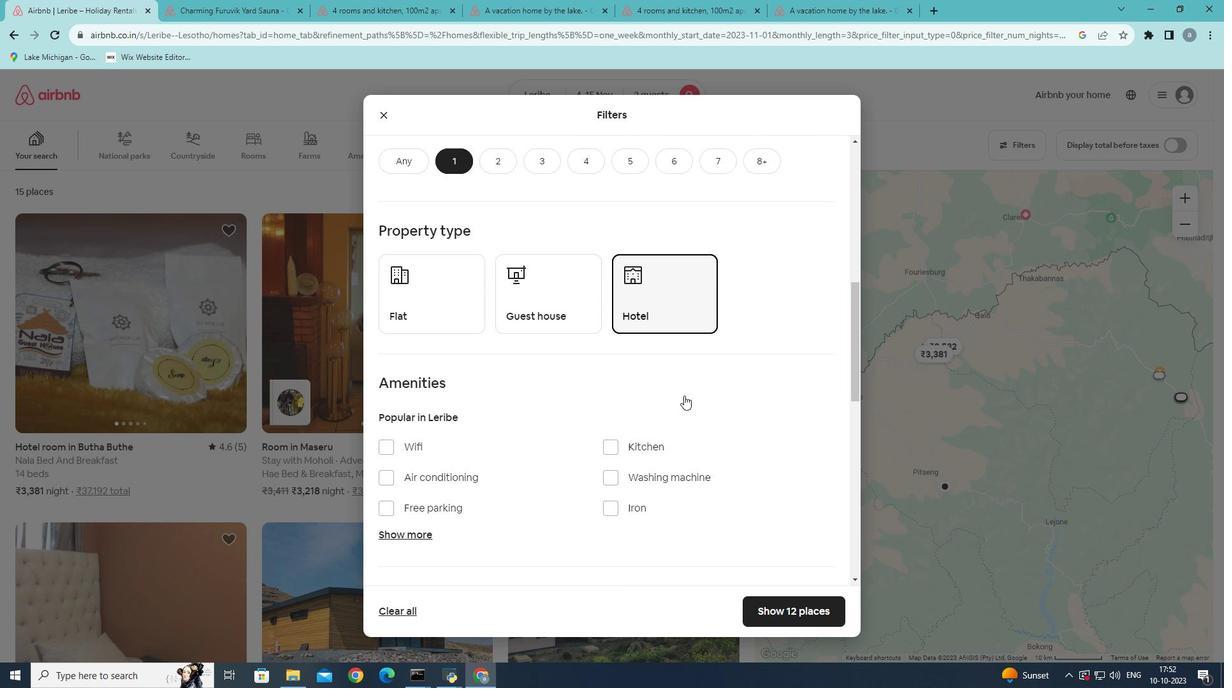 
Action: Mouse moved to (682, 401)
Screenshot: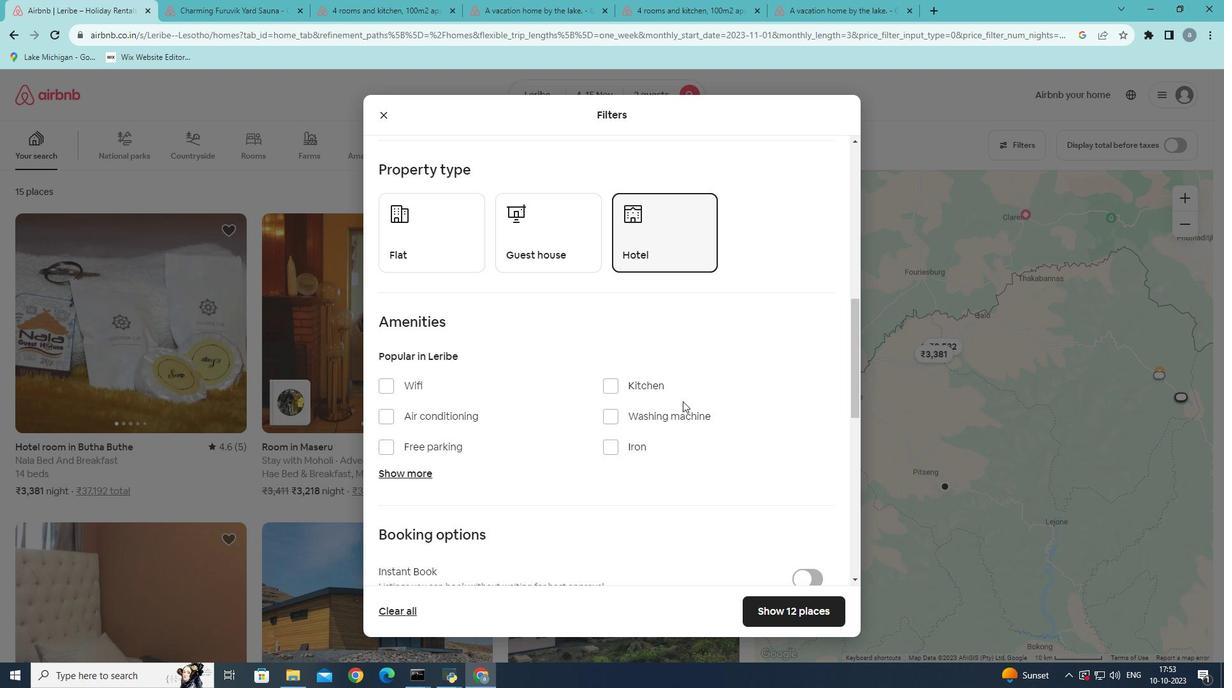 
Action: Mouse scrolled (682, 401) with delta (0, 0)
Screenshot: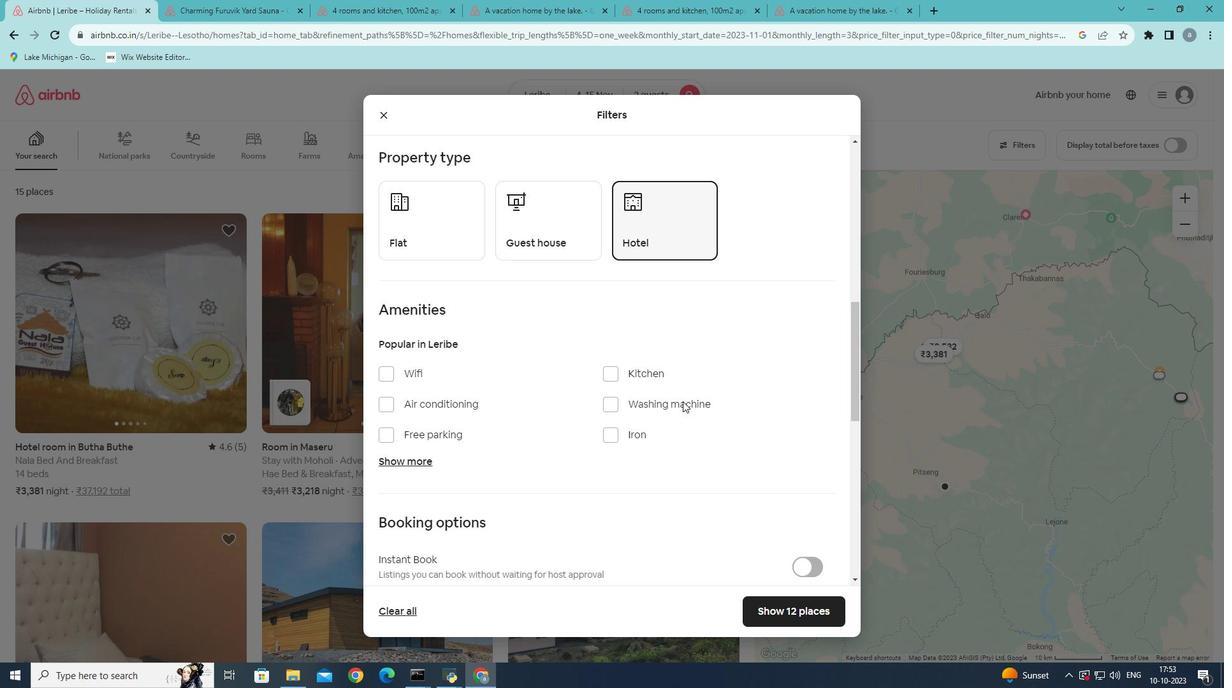 
Action: Mouse scrolled (682, 401) with delta (0, 0)
Screenshot: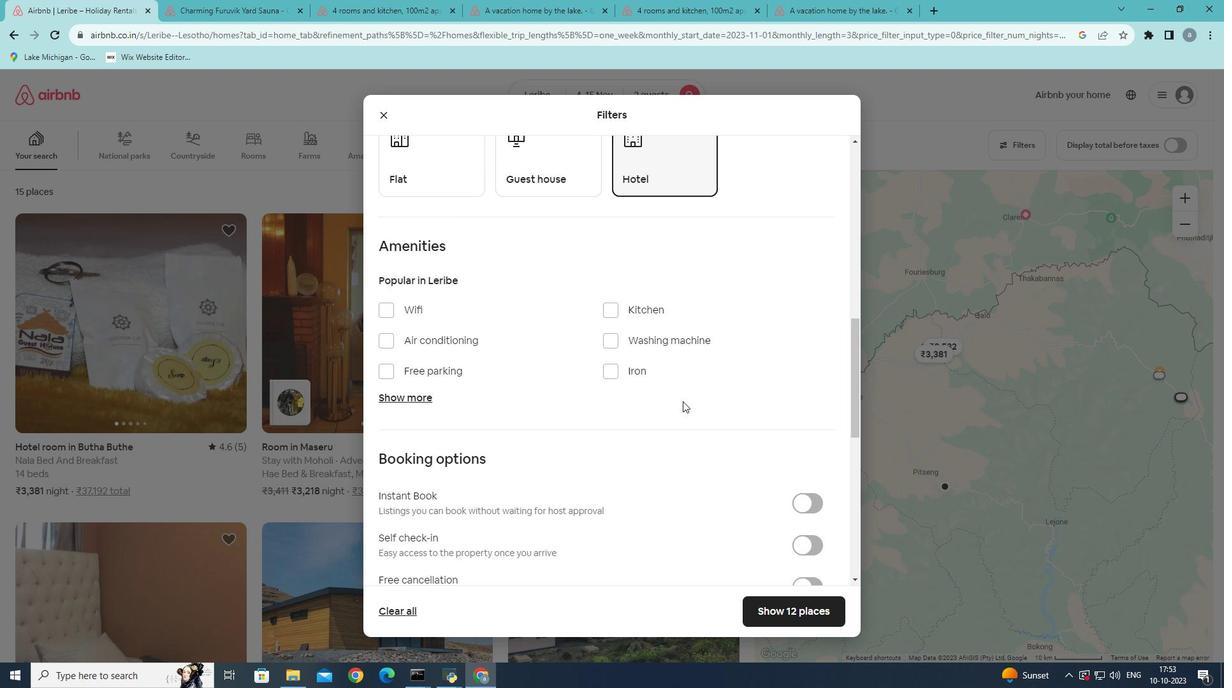 
Action: Mouse scrolled (682, 401) with delta (0, 0)
Screenshot: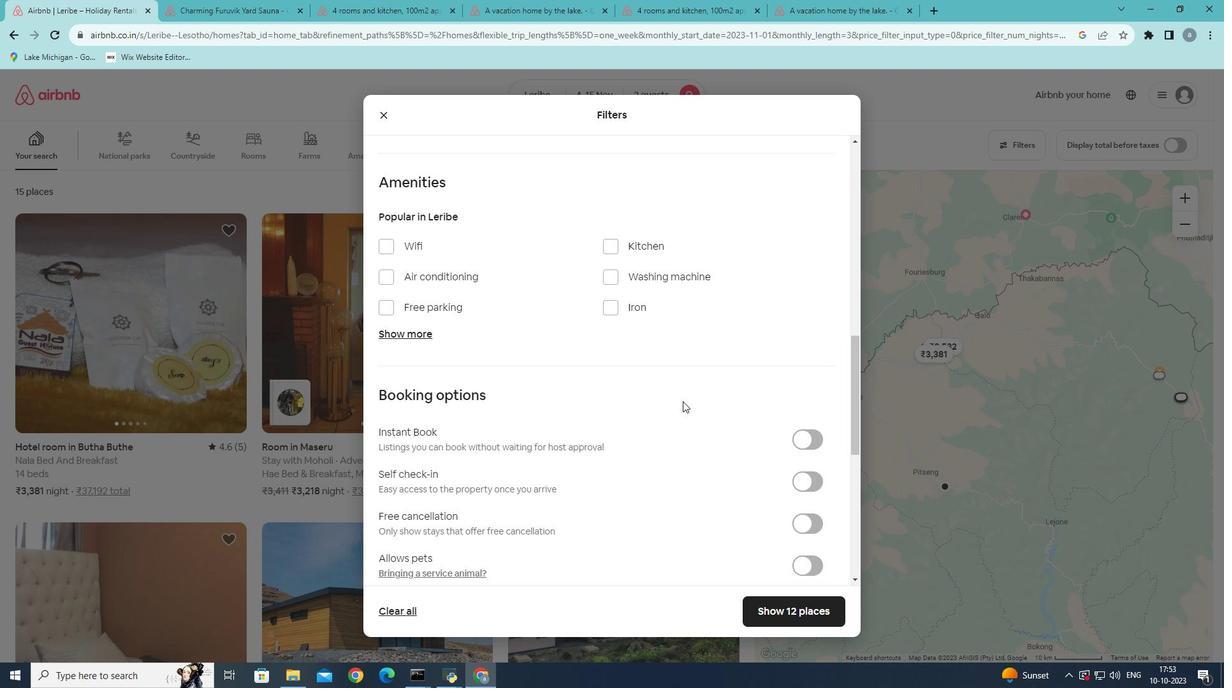 
Action: Mouse moved to (814, 432)
Screenshot: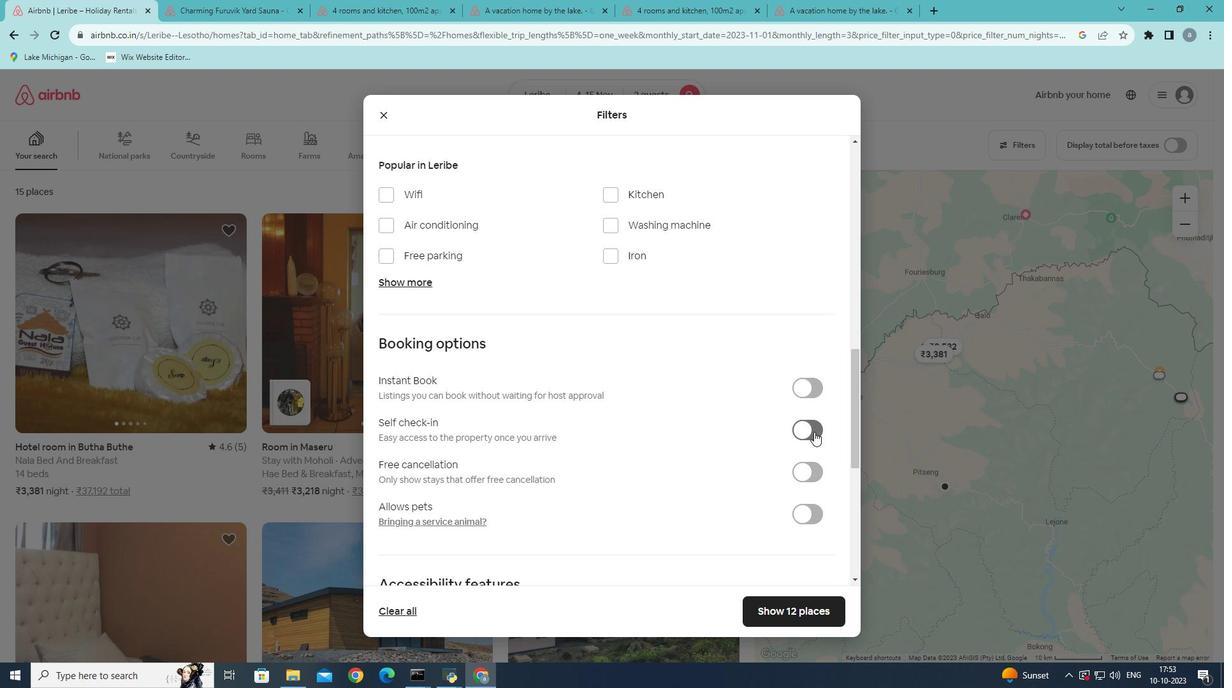 
Action: Mouse pressed left at (814, 432)
Screenshot: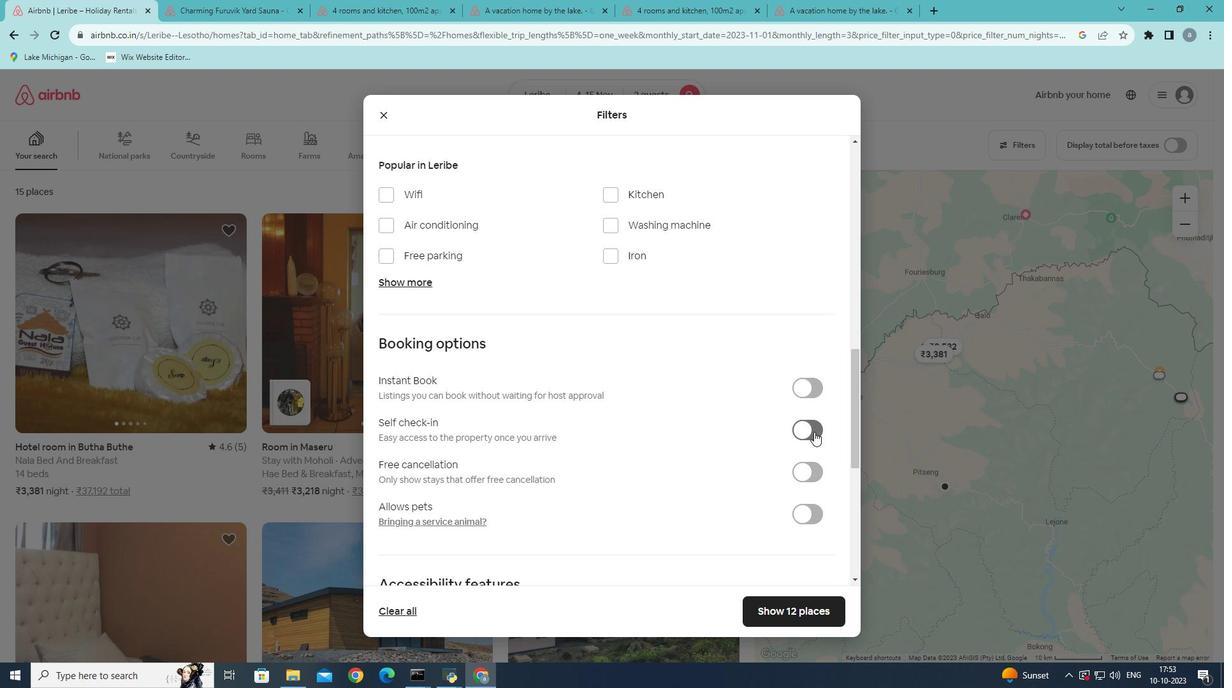 
Action: Mouse moved to (773, 618)
Screenshot: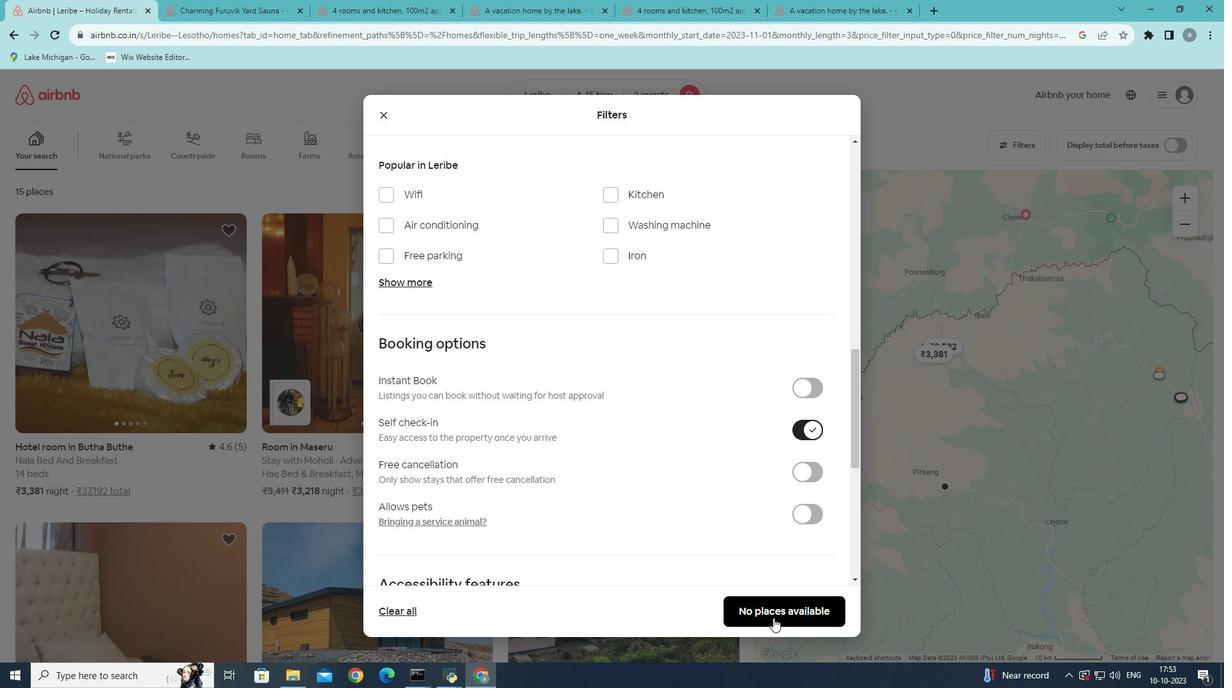
Action: Mouse pressed left at (773, 618)
Screenshot: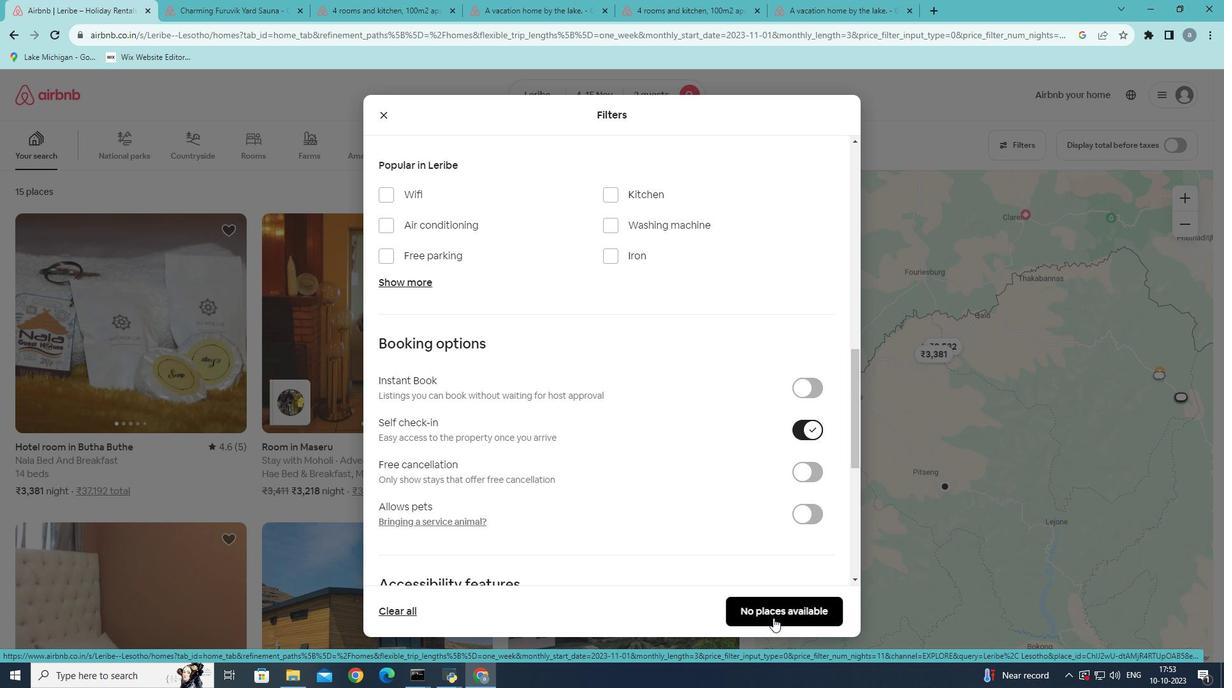 
Action: Mouse moved to (753, 619)
Screenshot: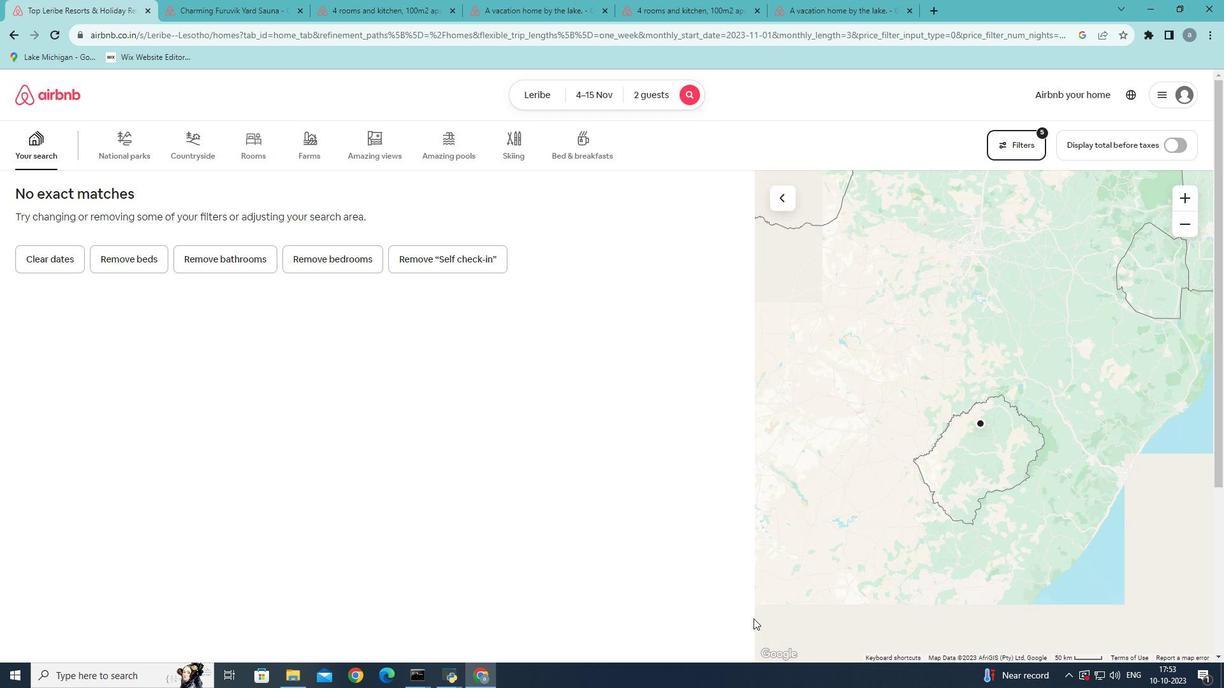 
